 Task: Select Grocery. Add to cart, from India Bazaar for 3194 Cheshire Road, Bridgeport, Connecticut 06604, Cell Number 203-362-4243, following items : Long Chili (by pound)_x000D_
 - 1, Jabsons Roasted Peanuts Nimboo Pudina (140 g)_x000D_
 - 1, Sweet Potatoes (by pound)_x000D_
 - 2, Jabsons Agra Gud Gajak (400 g)_x000D_
 - 1, Jabsons Roasted Peanuts Unsalted (1000 g)_x000D_
 - 1, Jabsons Roasted Peanuts Classic Salted (150 g)_x000D_
 - 1, Jabsons Roasted Peanuts Black Pepper (140 g)_x000D_
 - 2, Jabsons Agra Gud Gajak (400 g)_x000D_
 - 1, Jabsons Roasted Black Chana Lightly Salted (1 kg)_x000D_
 - 1, Jabsons Roasted Peanuts Classic Salted (150 g)_x000D_
 - 1
Action: Mouse moved to (319, 101)
Screenshot: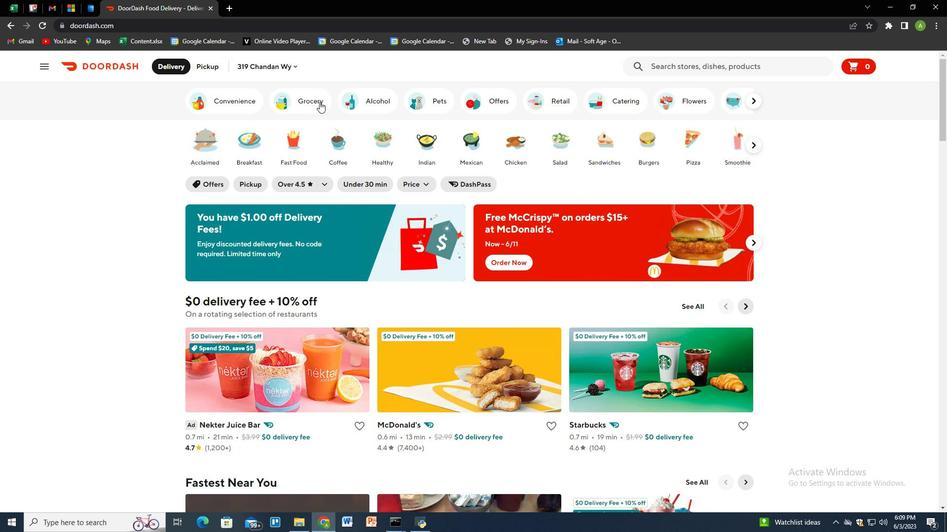 
Action: Mouse pressed left at (319, 101)
Screenshot: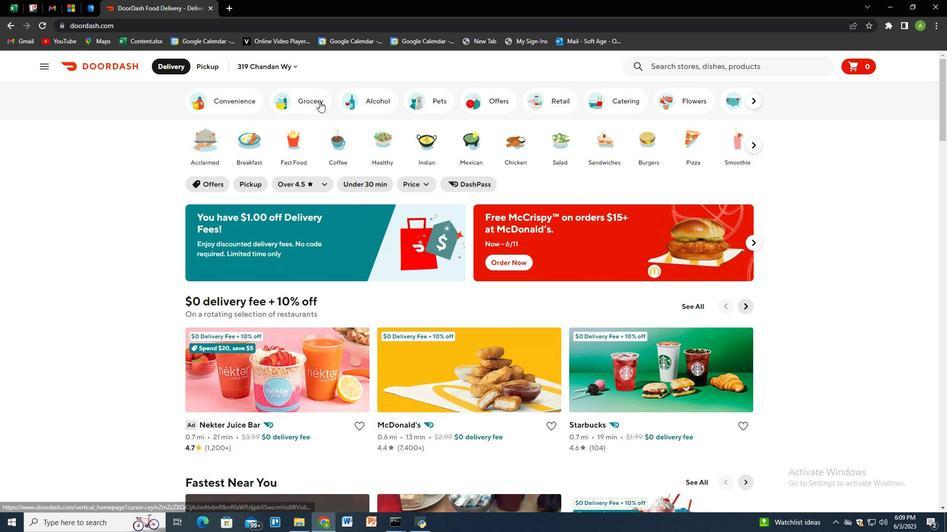 
Action: Mouse moved to (410, 296)
Screenshot: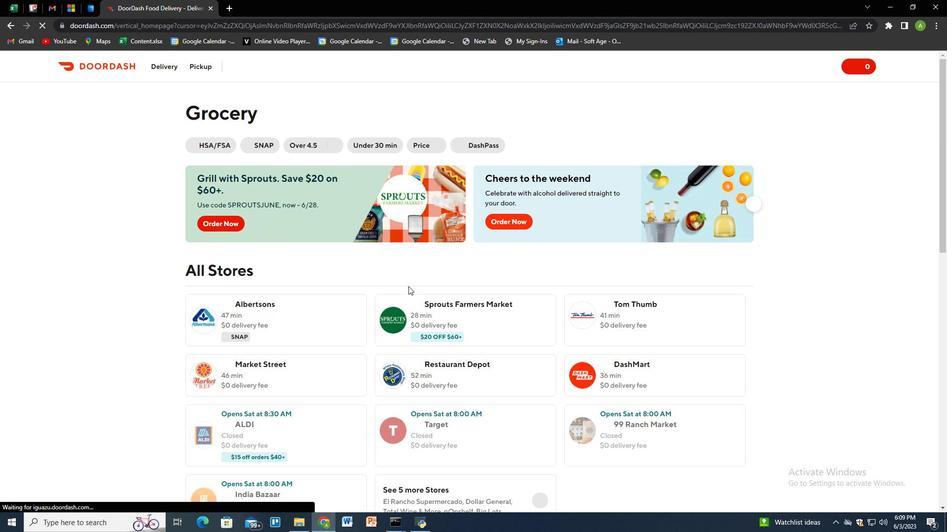 
Action: Mouse scrolled (410, 296) with delta (0, 0)
Screenshot: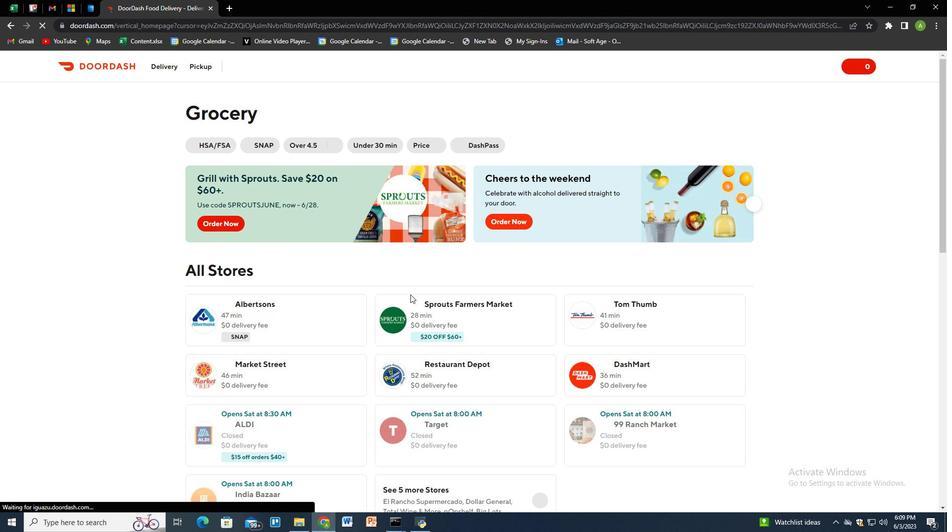 
Action: Mouse moved to (411, 300)
Screenshot: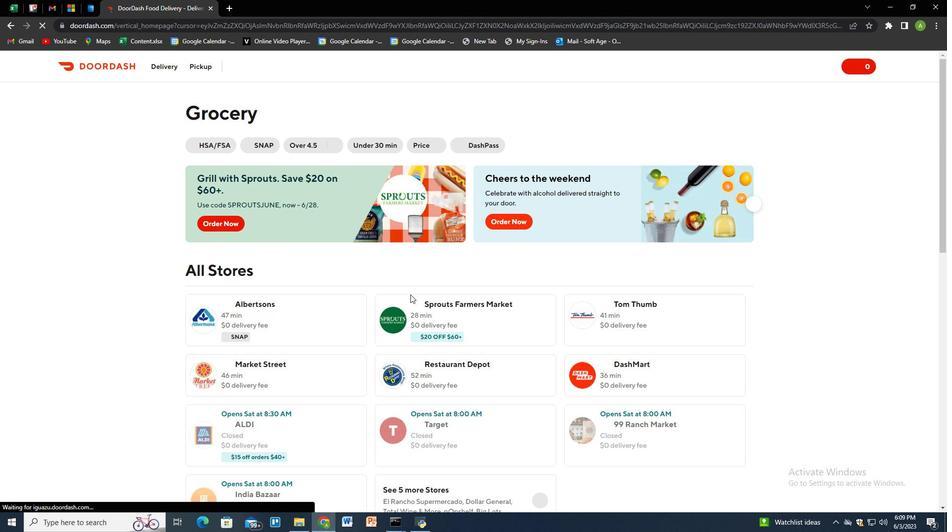 
Action: Mouse scrolled (411, 300) with delta (0, 0)
Screenshot: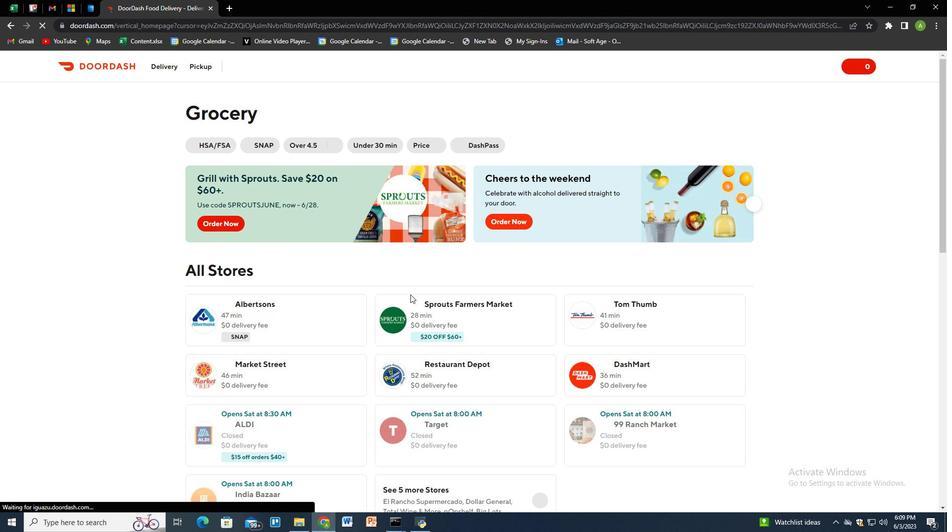 
Action: Mouse moved to (411, 301)
Screenshot: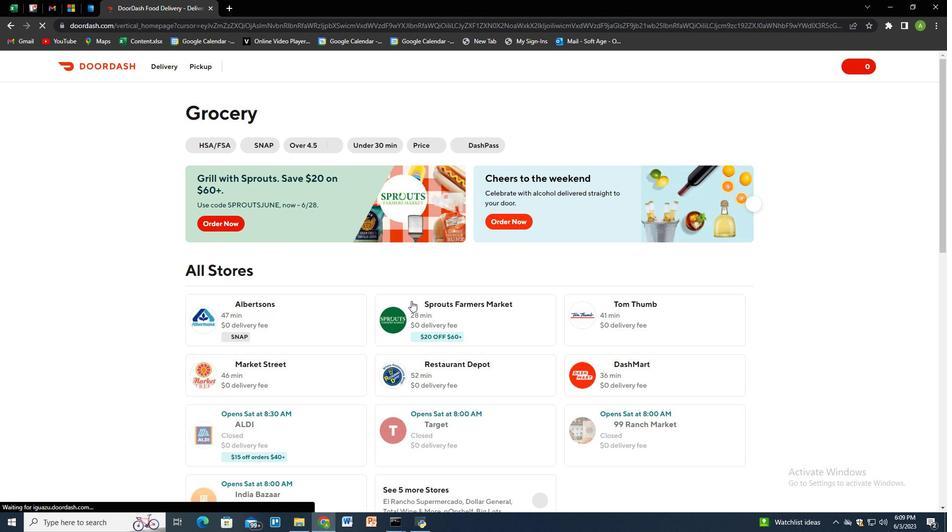 
Action: Mouse scrolled (411, 300) with delta (0, 0)
Screenshot: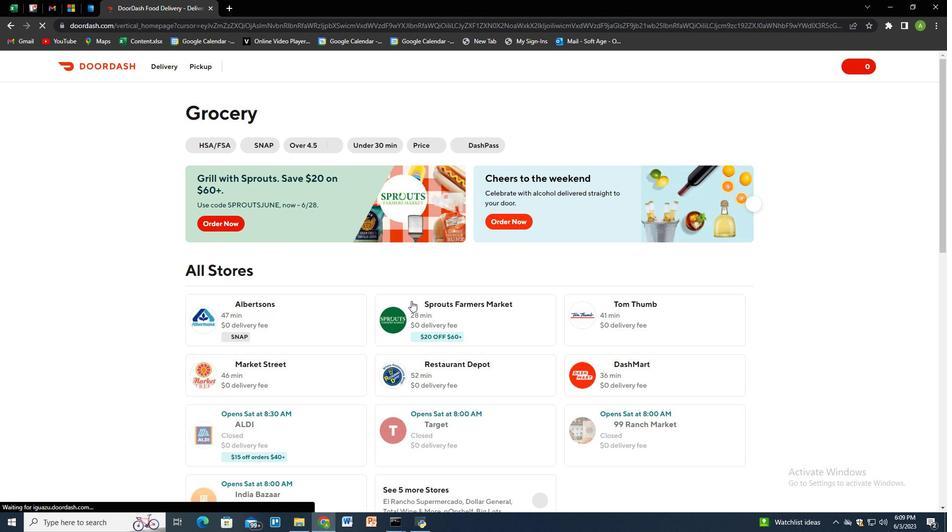 
Action: Mouse moved to (334, 367)
Screenshot: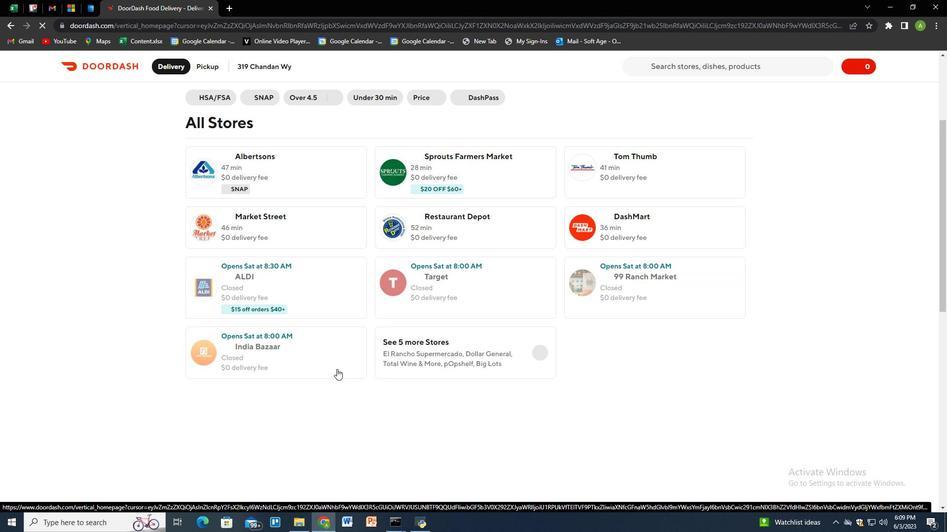 
Action: Mouse pressed left at (334, 367)
Screenshot: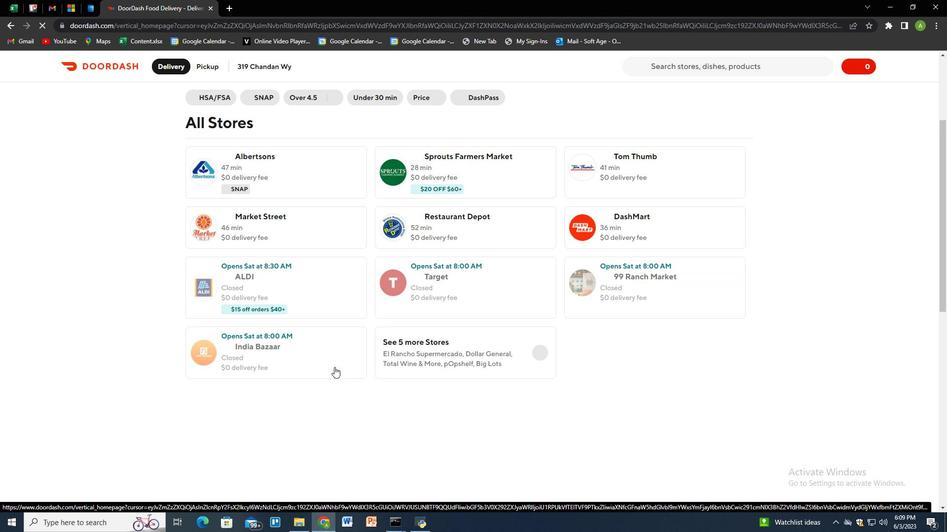 
Action: Mouse moved to (212, 67)
Screenshot: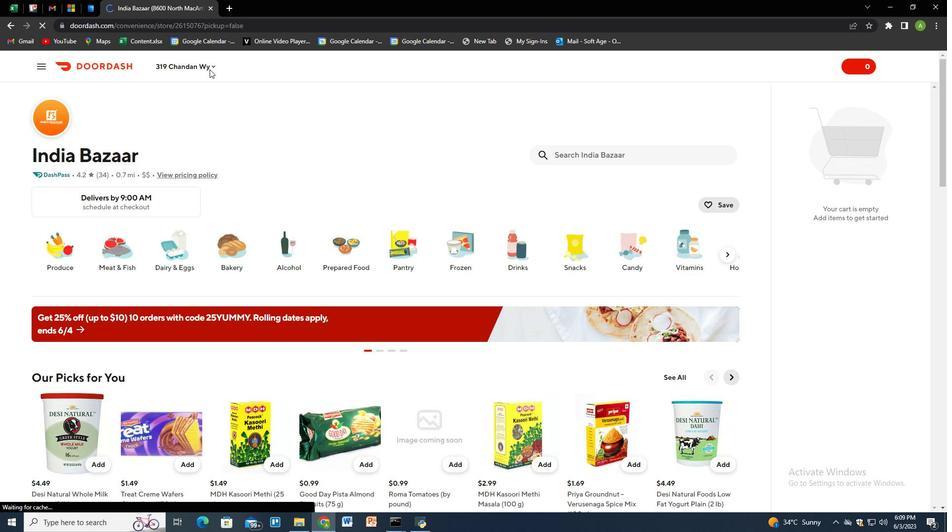 
Action: Mouse pressed left at (212, 67)
Screenshot: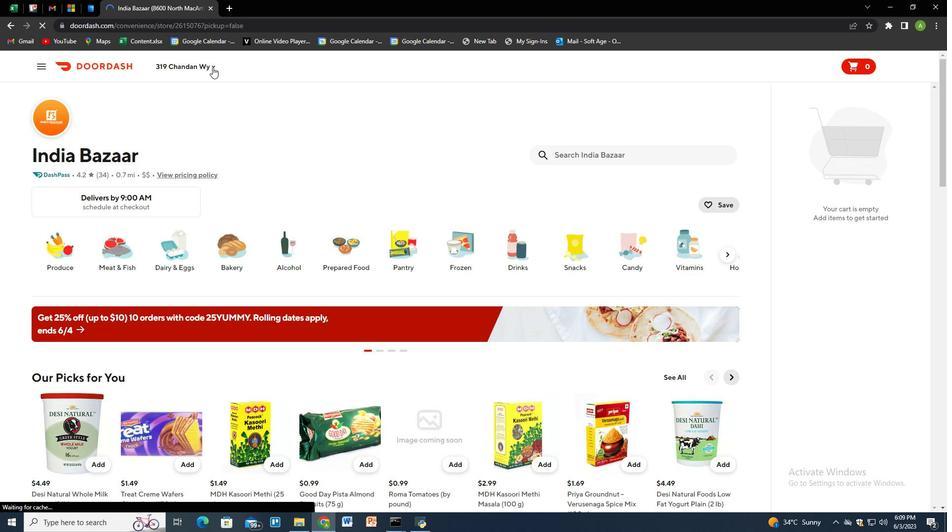 
Action: Mouse moved to (209, 110)
Screenshot: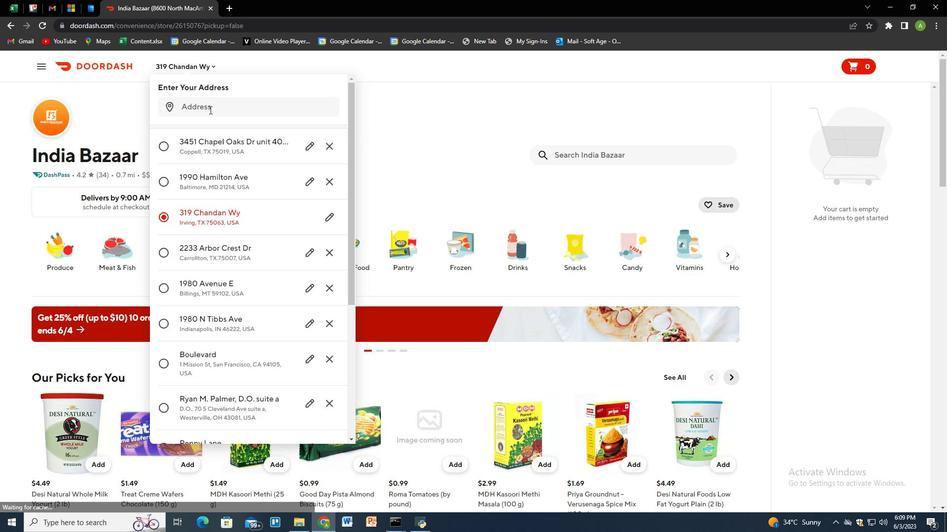 
Action: Mouse pressed left at (209, 110)
Screenshot: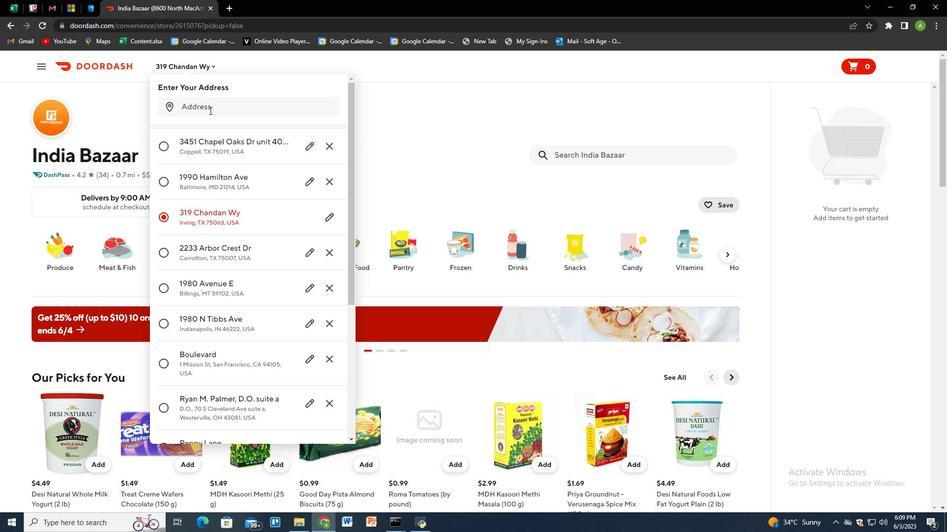 
Action: Key pressed 3194<Key.space>cheshire<Key.space>rp<Key.backspace>oad,<Key.space>bridgeport,<Key.space>connecticut<Key.space>06604<Key.enter>
Screenshot: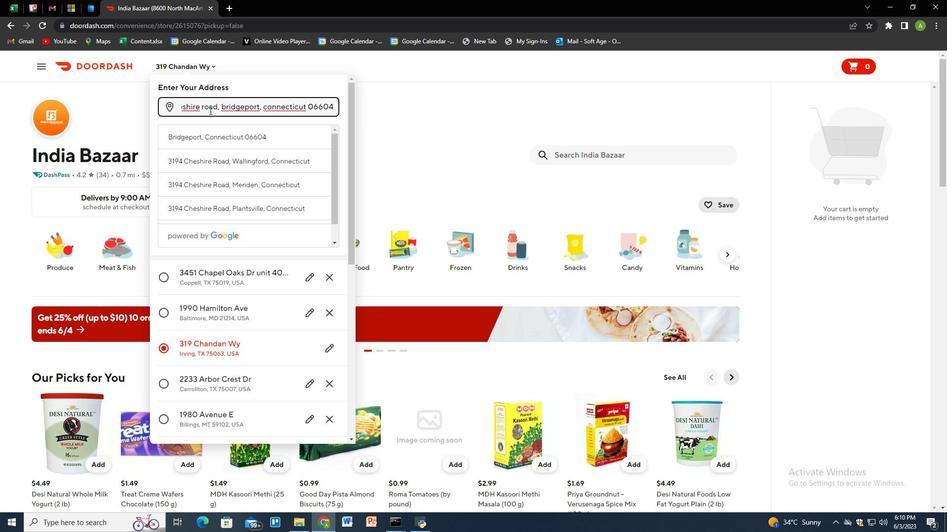 
Action: Mouse moved to (298, 377)
Screenshot: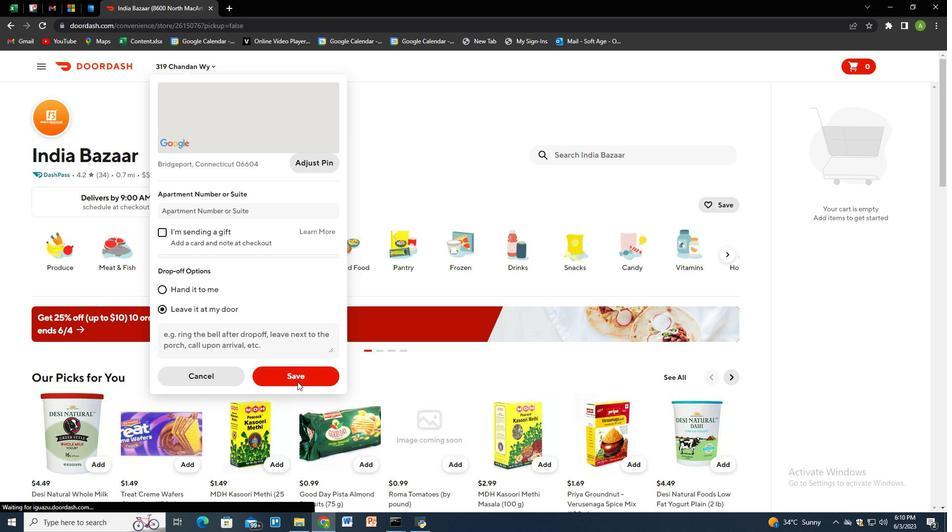 
Action: Mouse pressed left at (298, 377)
Screenshot: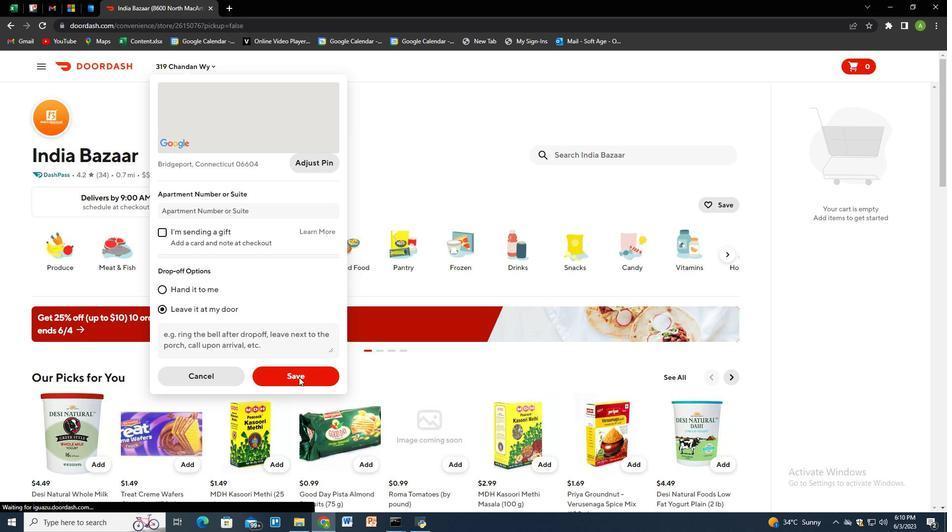 
Action: Mouse moved to (556, 157)
Screenshot: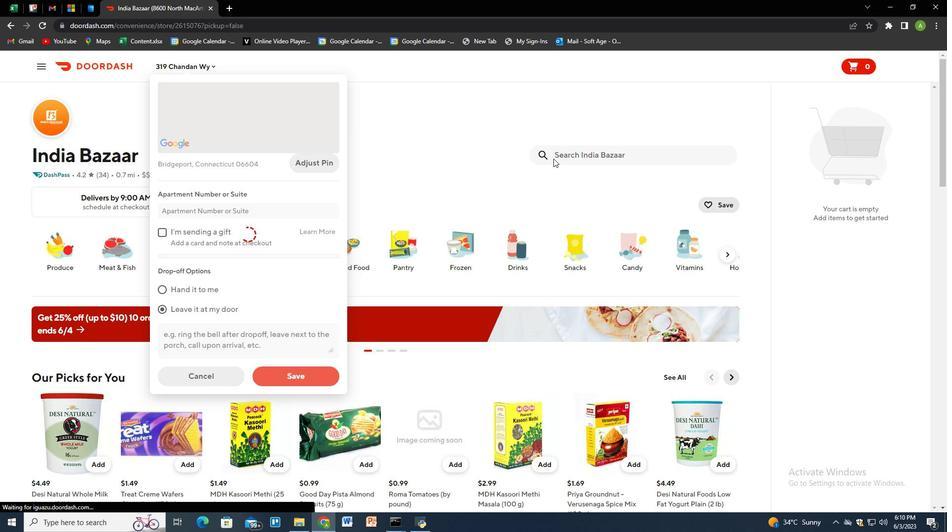 
Action: Mouse pressed left at (556, 157)
Screenshot: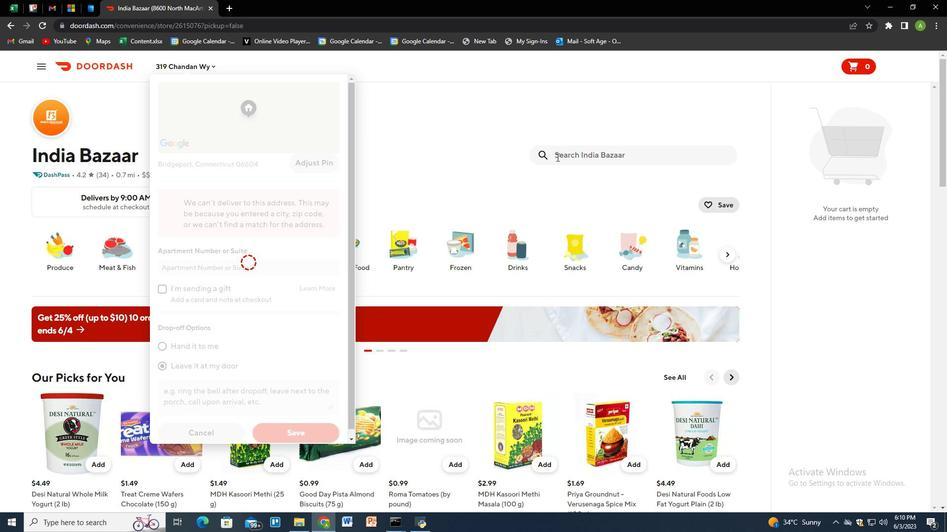 
Action: Key pressed long
Screenshot: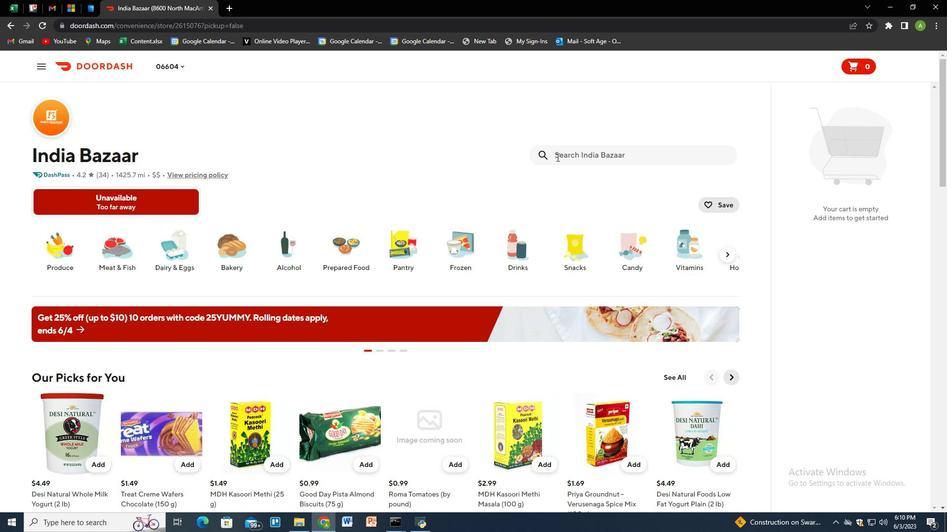 
Action: Mouse pressed left at (556, 157)
Screenshot: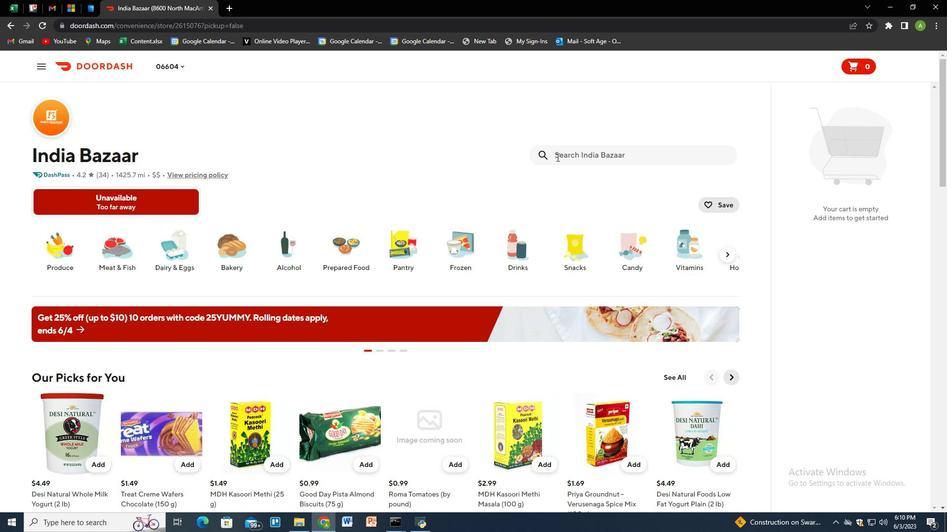 
Action: Key pressed long<Key.space>chili<Key.space><Key.shift><Key.shift>(by<Key.space>pound<Key.shift_r>)<Key.enter>
Screenshot: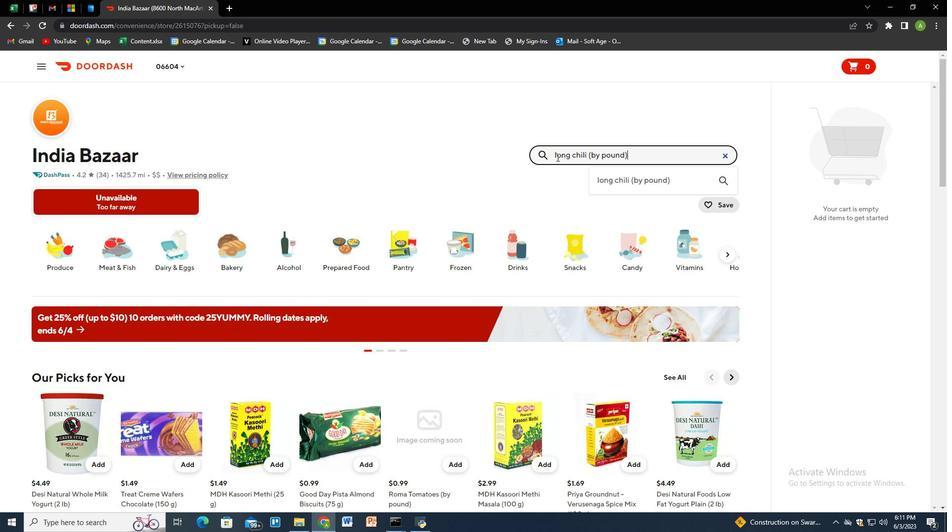 
Action: Mouse moved to (93, 259)
Screenshot: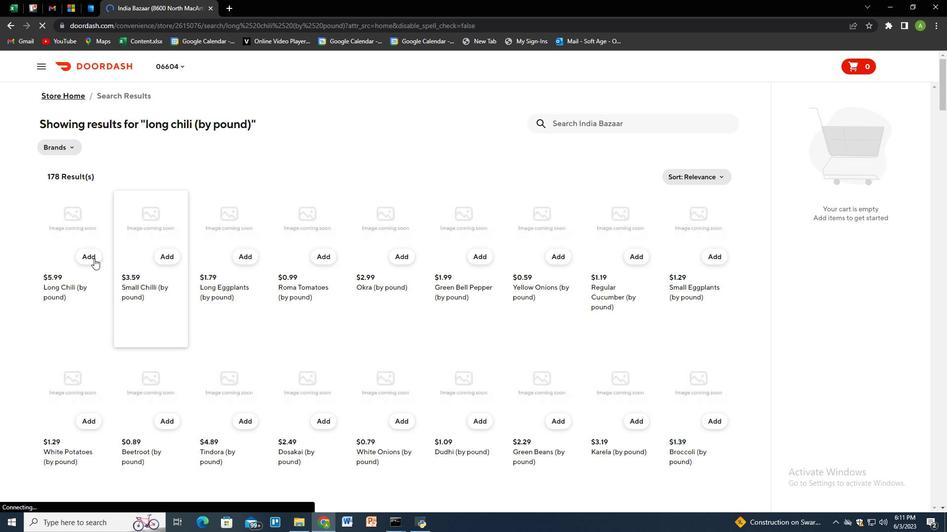 
Action: Mouse pressed left at (93, 259)
Screenshot: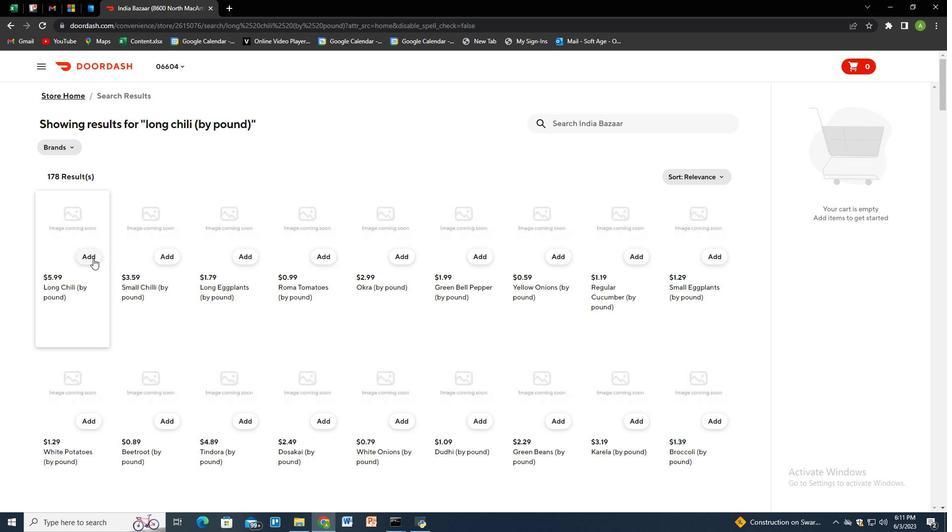 
Action: Mouse moved to (577, 122)
Screenshot: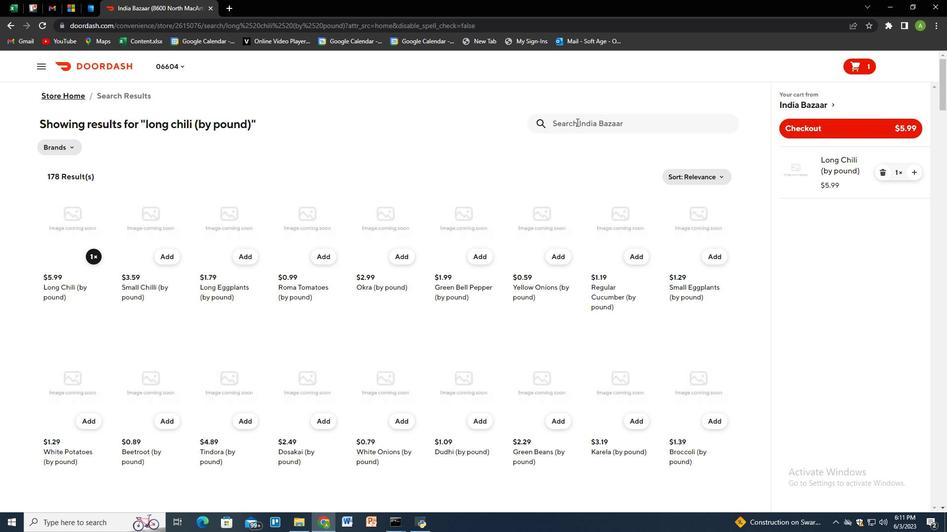 
Action: Mouse pressed left at (577, 122)
Screenshot: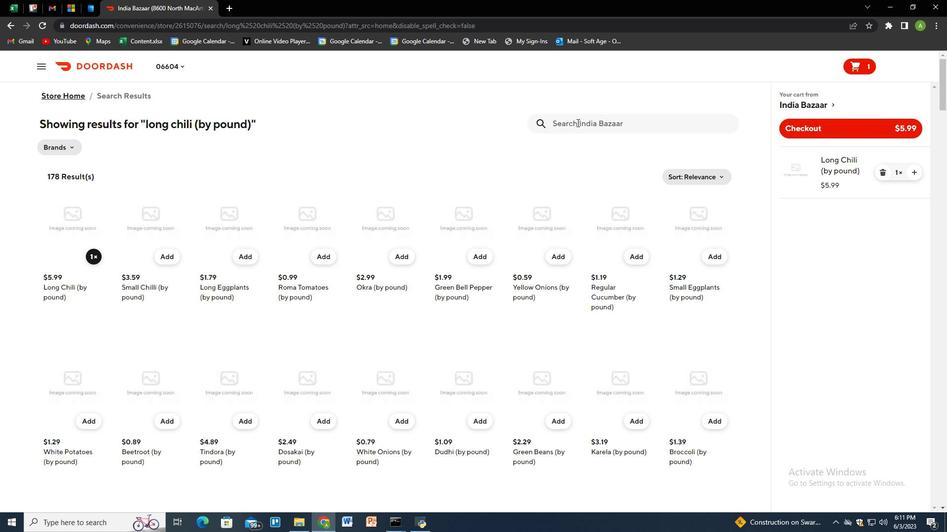 
Action: Key pressed jabsons<Key.space>ros<Key.backspace>asted<Key.space>peanuts<Key.space>nimboo<Key.space>pudina<Key.space><Key.shift_r><Key.shift_r><Key.shift_r><Key.shift_r><Key.shift_r><Key.shift_r><Key.shift_r>(140<Key.space>g<Key.shift_r><Key.shift_r><Key.shift_r><Key.shift_r><Key.shift_r>)<Key.enter>
Screenshot: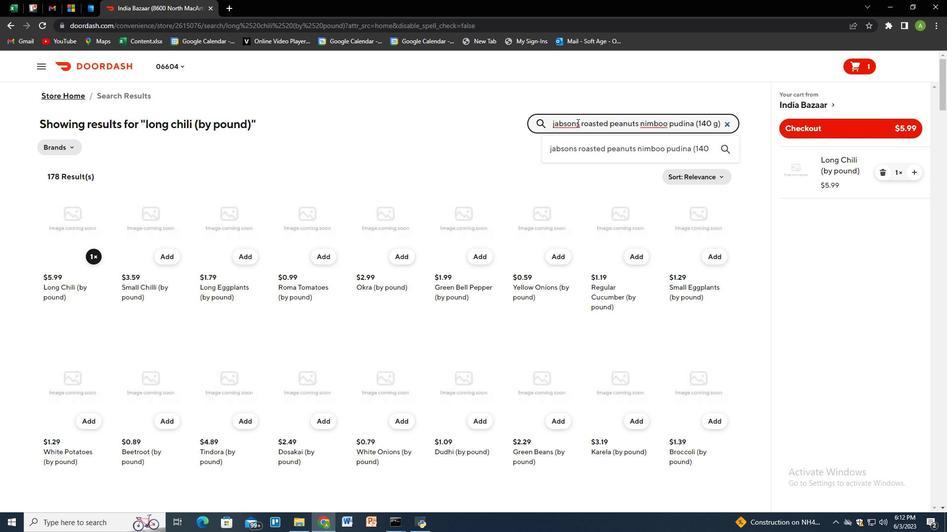 
Action: Mouse moved to (91, 260)
Screenshot: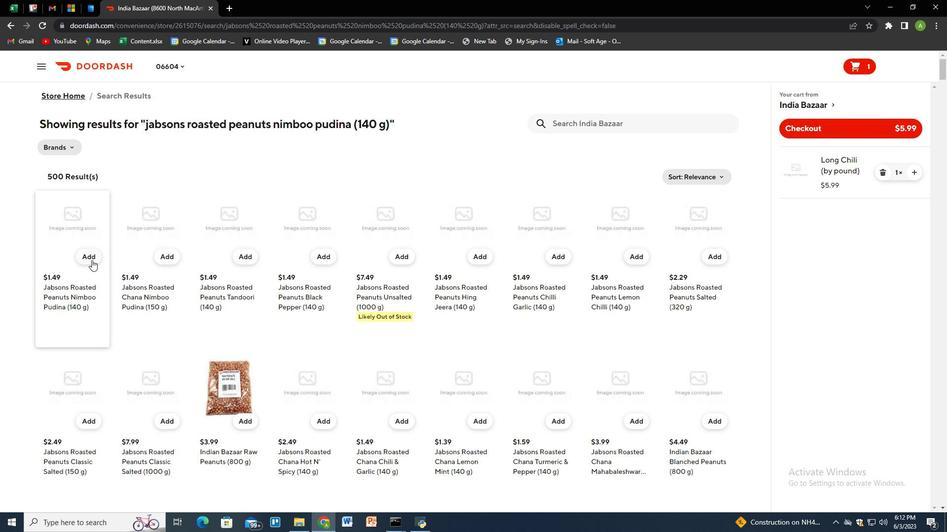 
Action: Mouse pressed left at (91, 260)
Screenshot: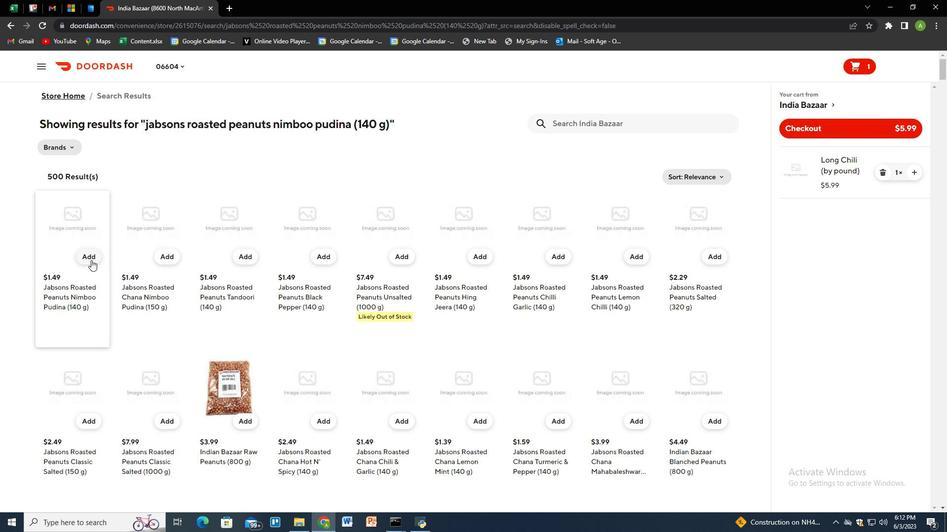 
Action: Mouse moved to (615, 120)
Screenshot: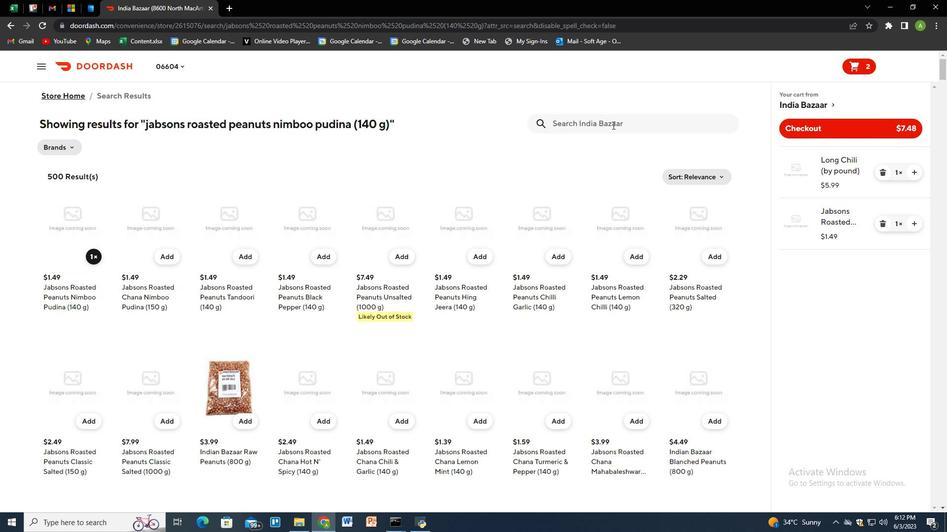 
Action: Mouse pressed left at (615, 120)
Screenshot: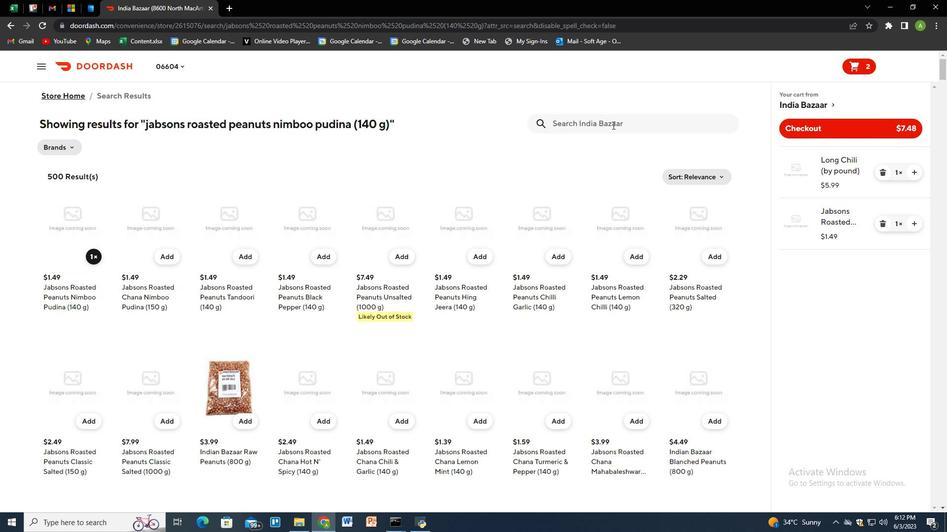 
Action: Key pressed sweet<Key.space>potatoes<Key.space><Key.shift_r><Key.shift_r>(by<Key.space>pound<Key.shift_r><Key.shift_r><Key.shift_r><Key.shift_r><Key.shift_r>)<Key.enter>
Screenshot: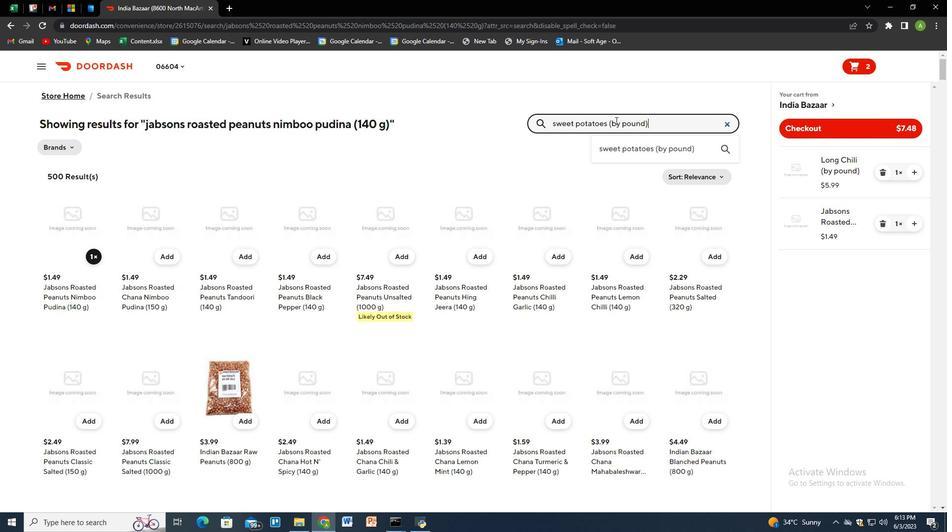 
Action: Mouse moved to (90, 255)
Screenshot: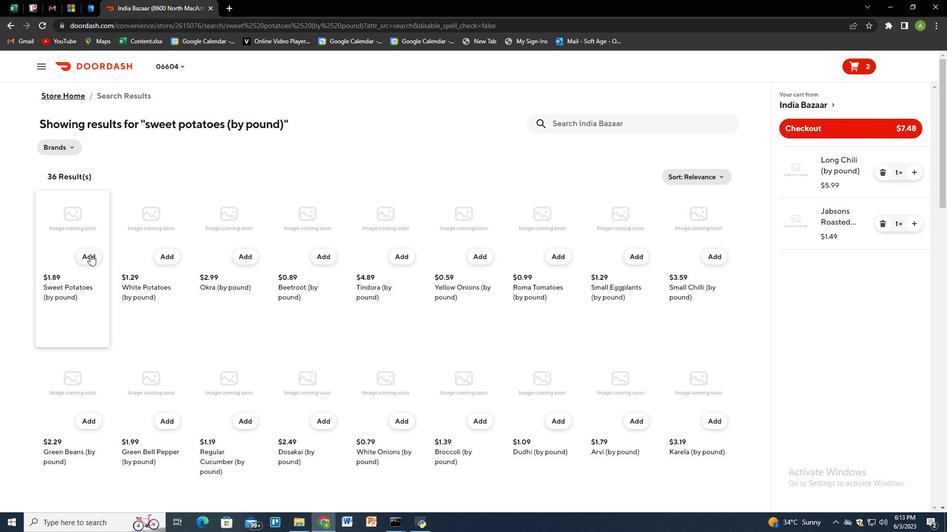 
Action: Mouse pressed left at (90, 255)
Screenshot: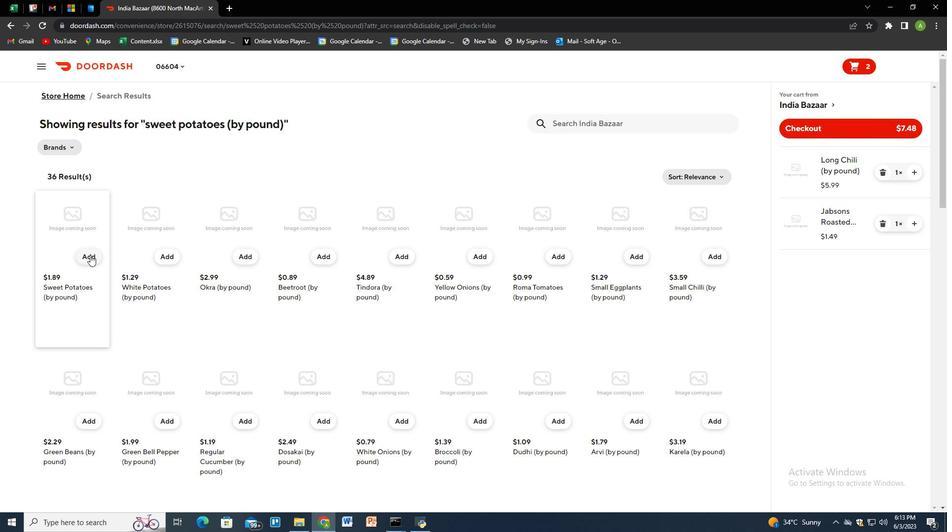 
Action: Mouse moved to (911, 275)
Screenshot: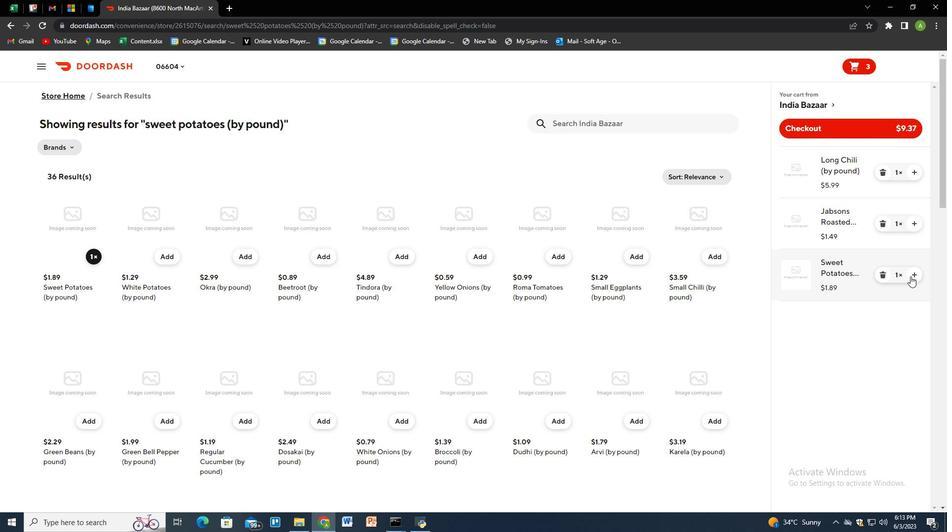 
Action: Mouse pressed left at (911, 275)
Screenshot: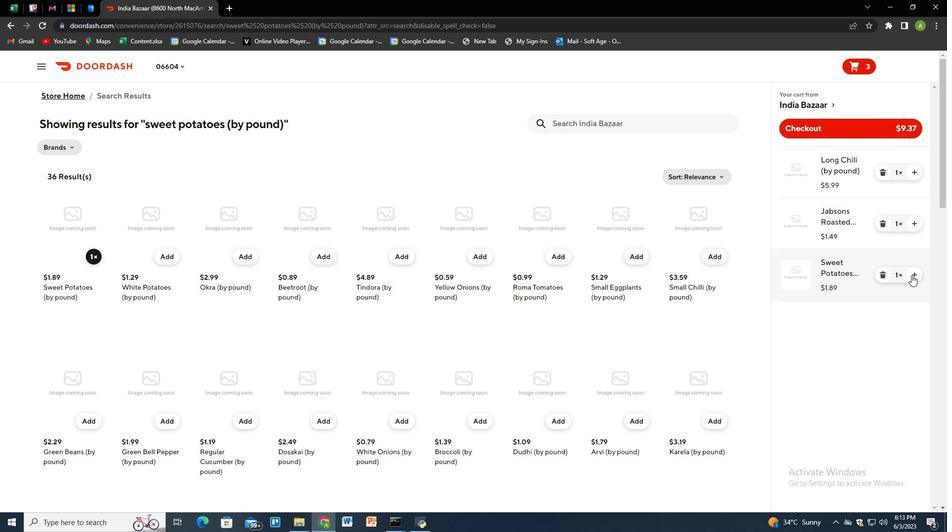 
Action: Mouse moved to (616, 125)
Screenshot: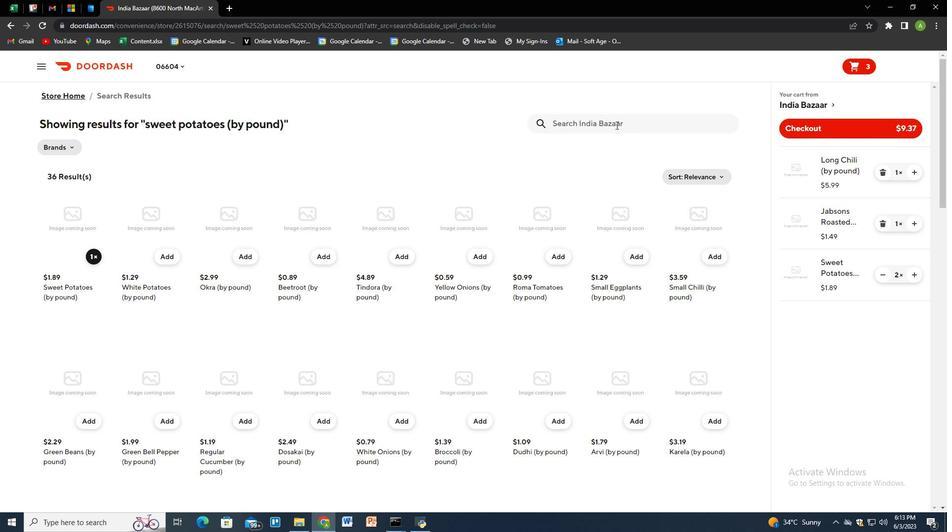 
Action: Mouse pressed left at (616, 125)
Screenshot: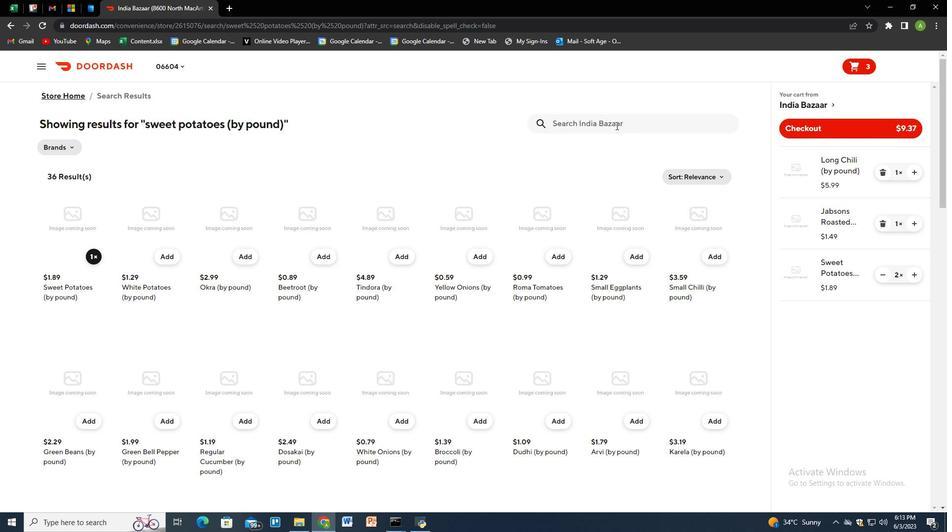
Action: Key pressed jabsom<Key.backspace>ns<Key.space>agra<Key.space>gud<Key.space>gajak<Key.space><Key.shift_r><Key.shift_r><Key.shift_r>(400<Key.space>g<Key.shift_r>)<Key.enter>
Screenshot: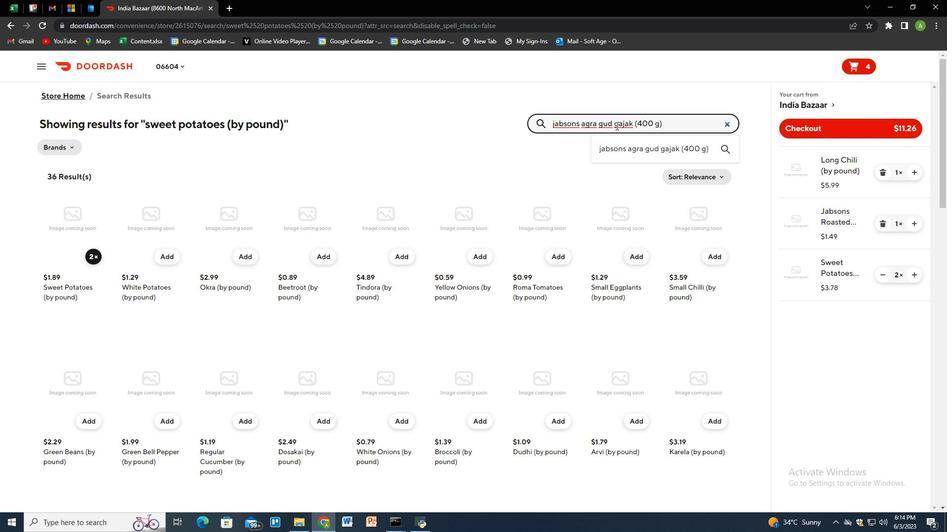 
Action: Mouse moved to (89, 260)
Screenshot: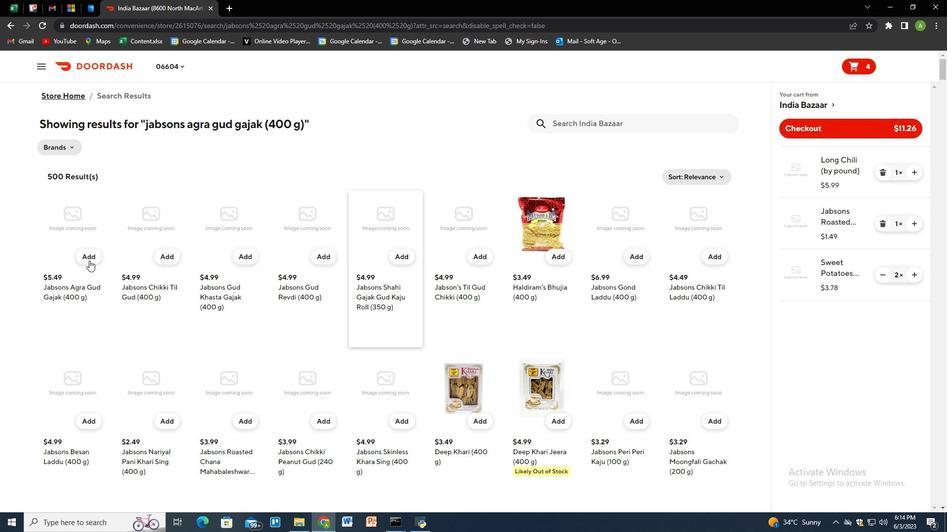 
Action: Mouse pressed left at (89, 260)
Screenshot: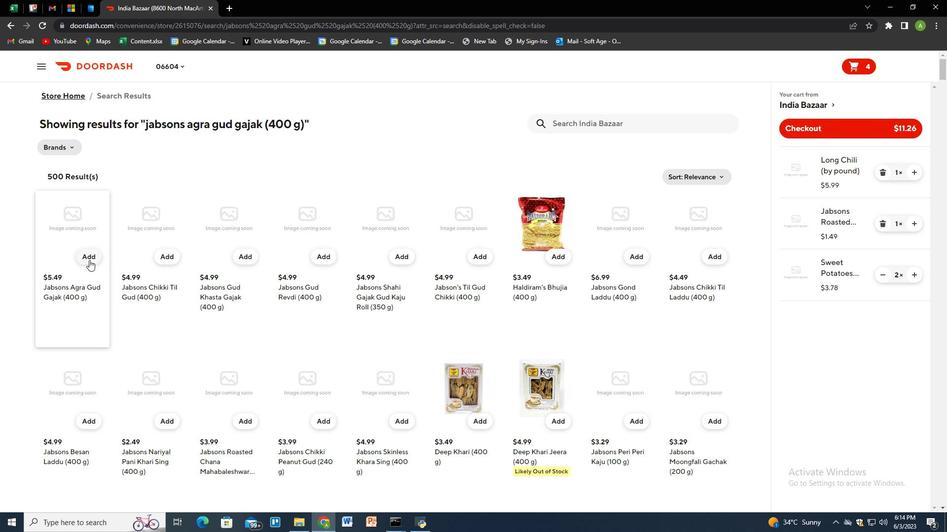 
Action: Mouse moved to (593, 128)
Screenshot: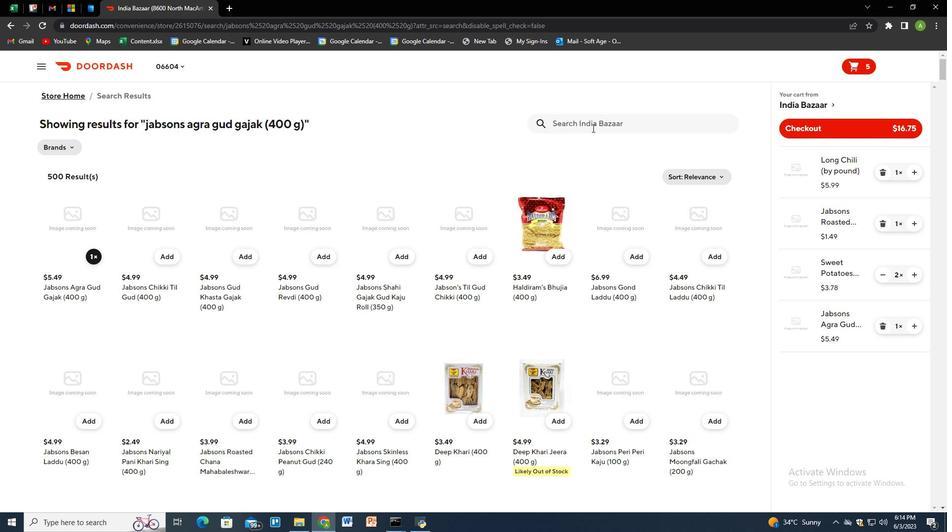 
Action: Mouse pressed left at (593, 128)
Screenshot: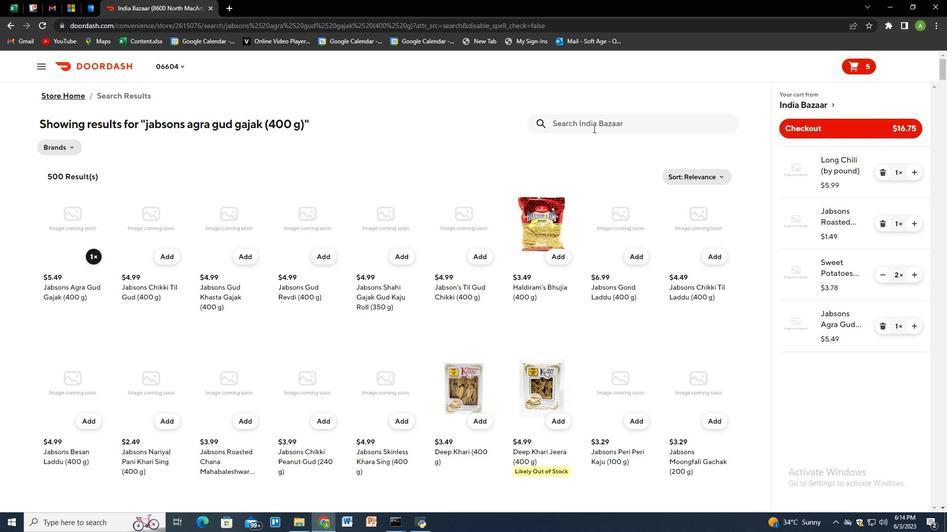 
Action: Key pressed jabsons<Key.space>roasted<Key.space>peanuts<Key.space>unsalted<Key.space><Key.shift_r>(1000<Key.space>g<Key.shift_r>)<Key.enter>
Screenshot: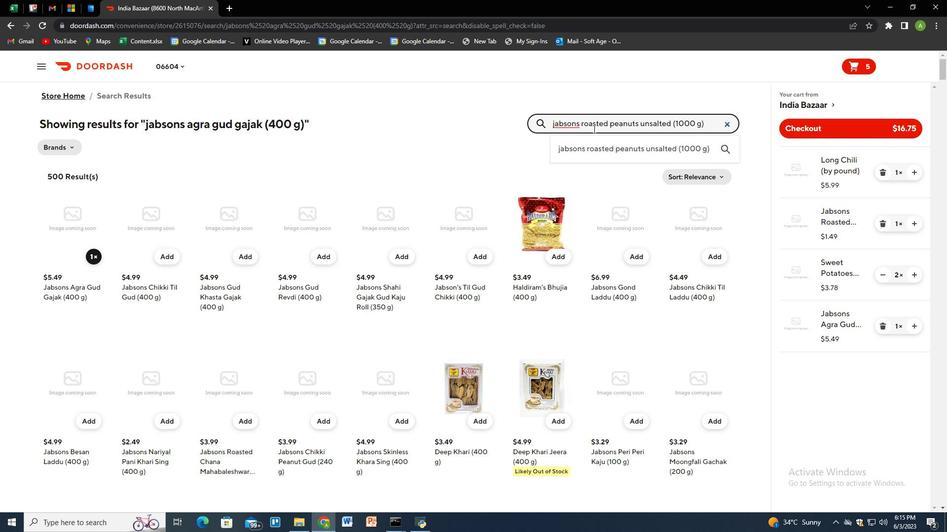 
Action: Mouse moved to (87, 258)
Screenshot: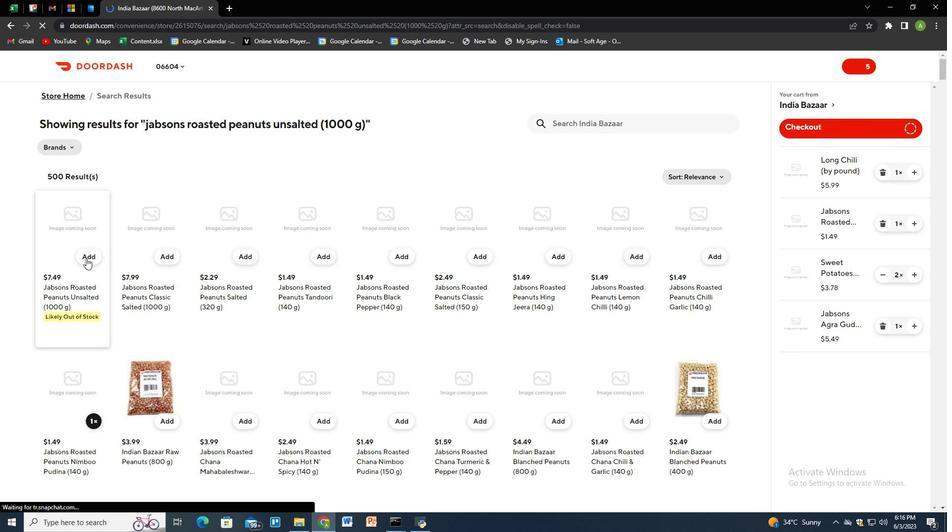 
Action: Mouse pressed left at (87, 258)
Screenshot: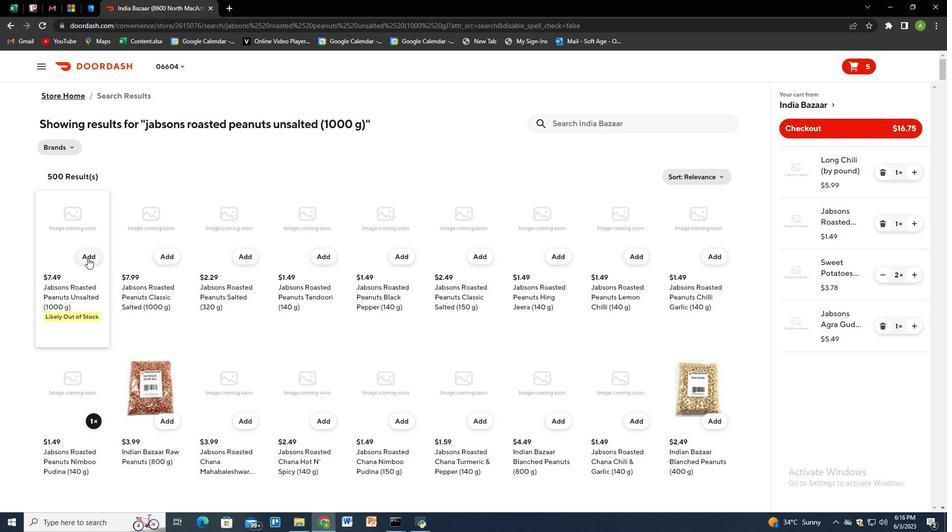 
Action: Mouse moved to (562, 129)
Screenshot: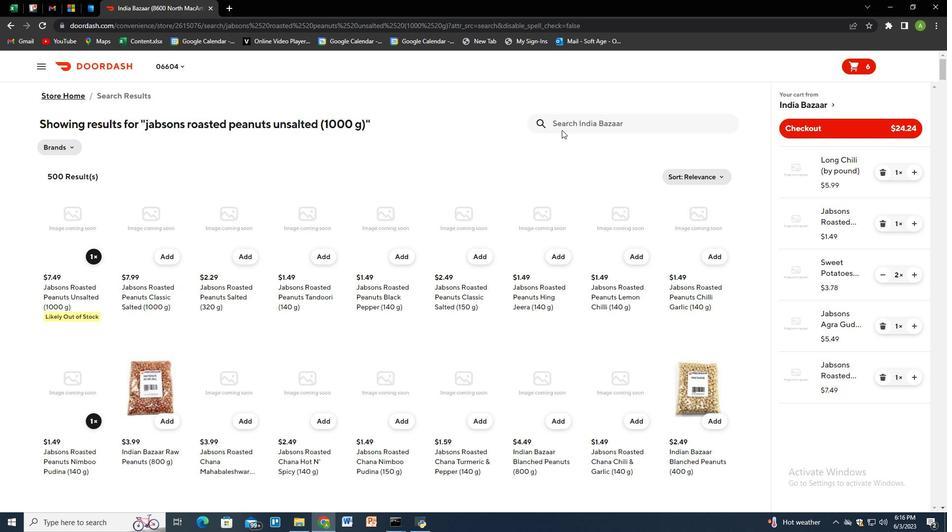 
Action: Mouse pressed left at (562, 129)
Screenshot: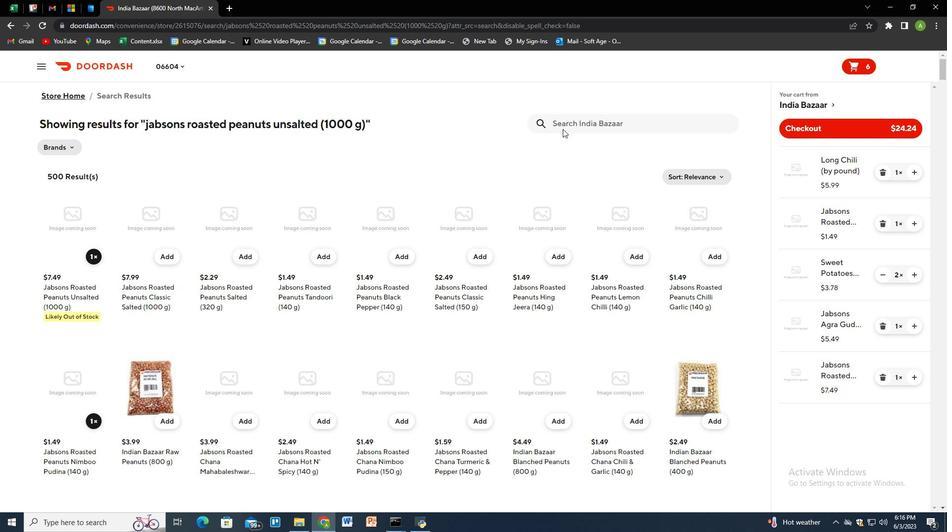 
Action: Key pressed jabsons<Key.space>roasted<Key.space>peanuts<Key.space>classic<Key.space>salted<Key.space><Key.shift_r><Key.shift_r><Key.shift_r><Key.shift_r><Key.shift_r>(150<Key.space>g<Key.shift_r>)<Key.enter>
Screenshot: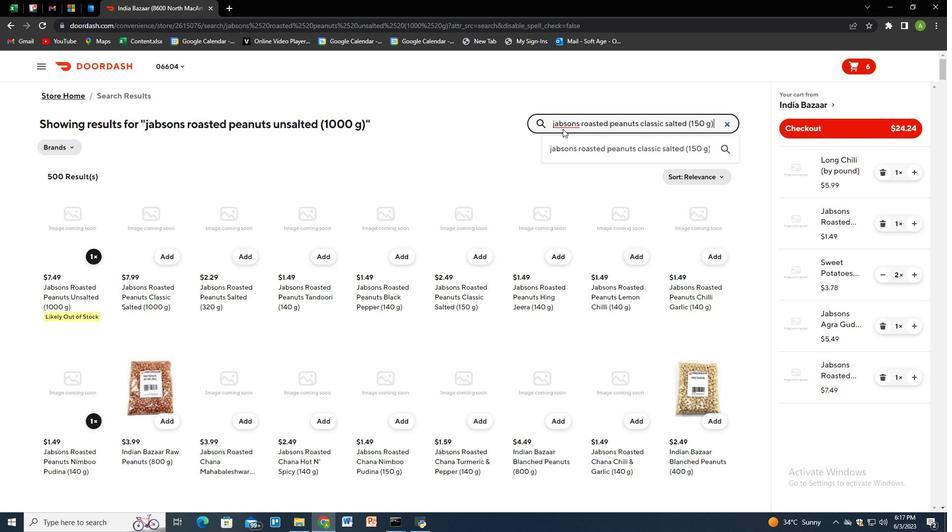 
Action: Mouse moved to (90, 256)
Screenshot: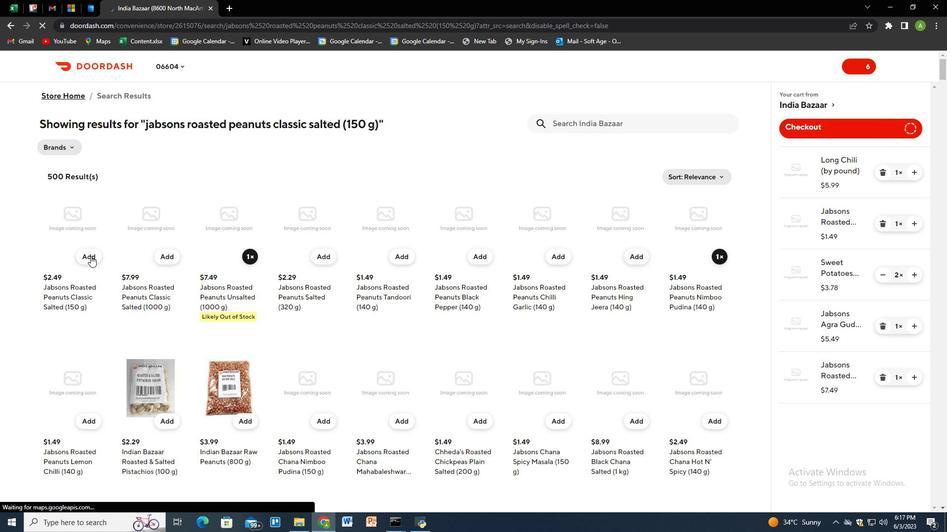 
Action: Mouse pressed left at (90, 256)
Screenshot: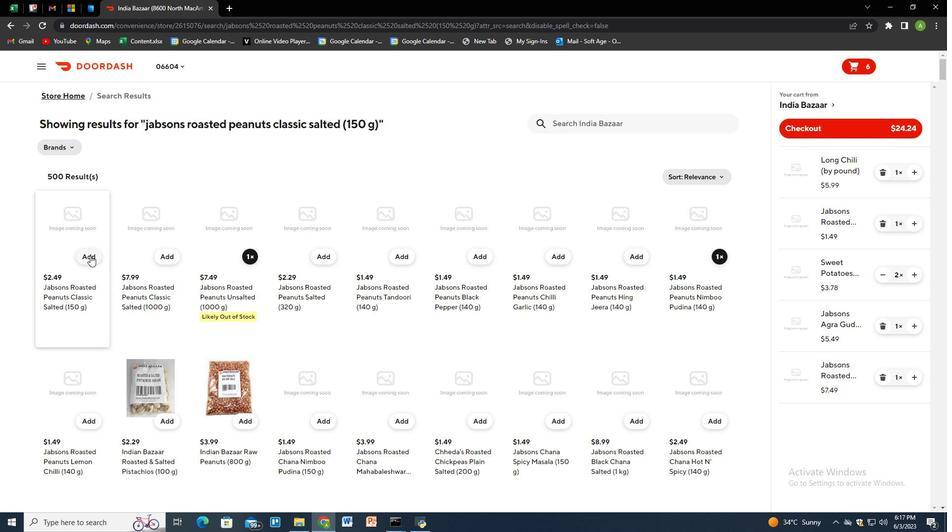 
Action: Mouse moved to (606, 123)
Screenshot: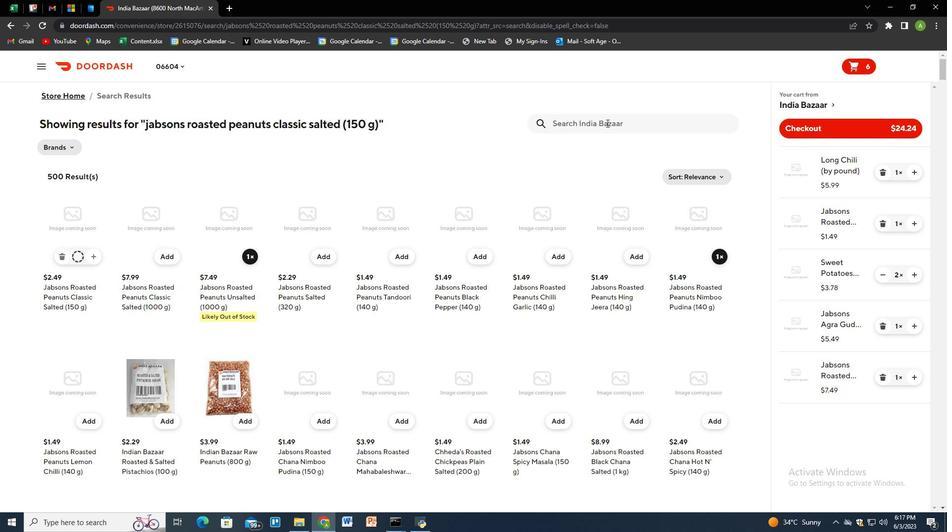 
Action: Mouse pressed left at (606, 123)
Screenshot: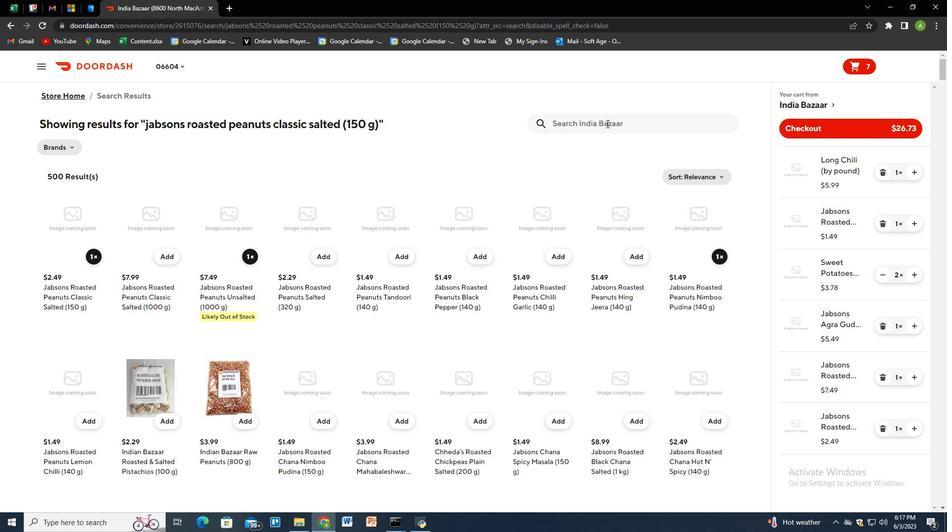
Action: Key pressed jabsons<Key.space>roasted<Key.space>peanuts<Key.space>black<Key.space>pepper<Key.space><Key.shift_r><Key.shift_r><Key.shift_r>(140<Key.space>g<Key.shift_r><Key.shift_r>)<Key.enter>
Screenshot: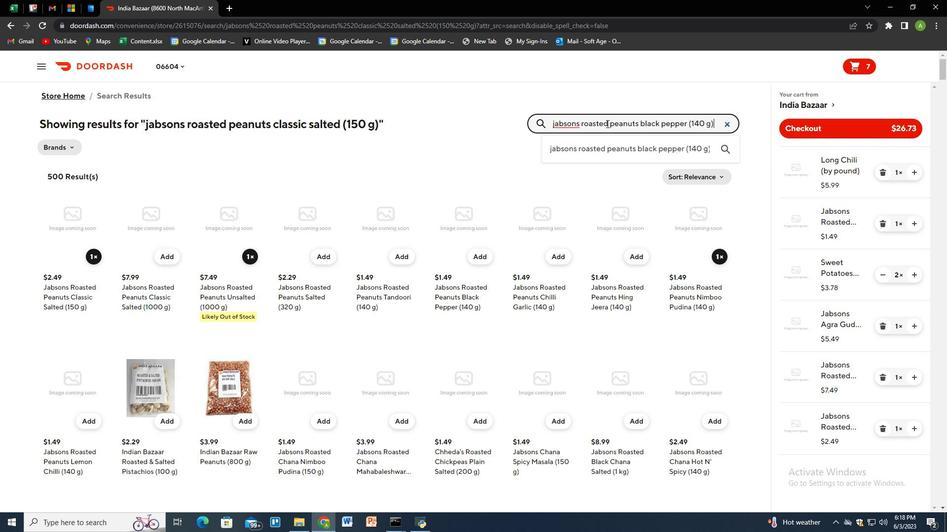 
Action: Mouse moved to (90, 258)
Screenshot: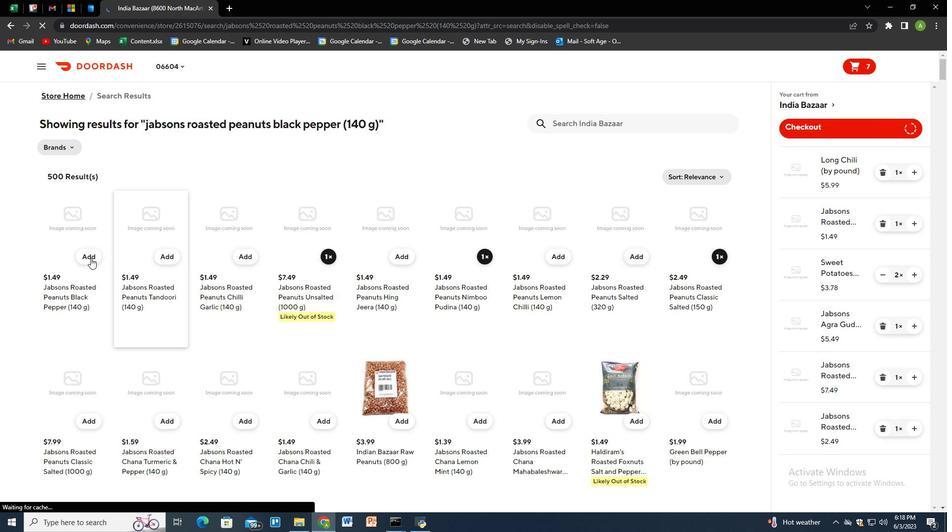 
Action: Mouse pressed left at (90, 258)
Screenshot: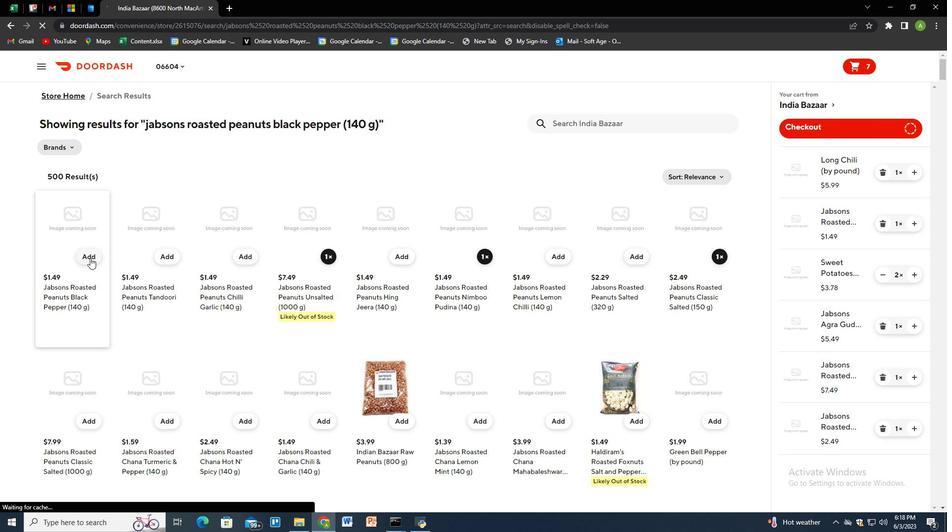 
Action: Mouse moved to (914, 478)
Screenshot: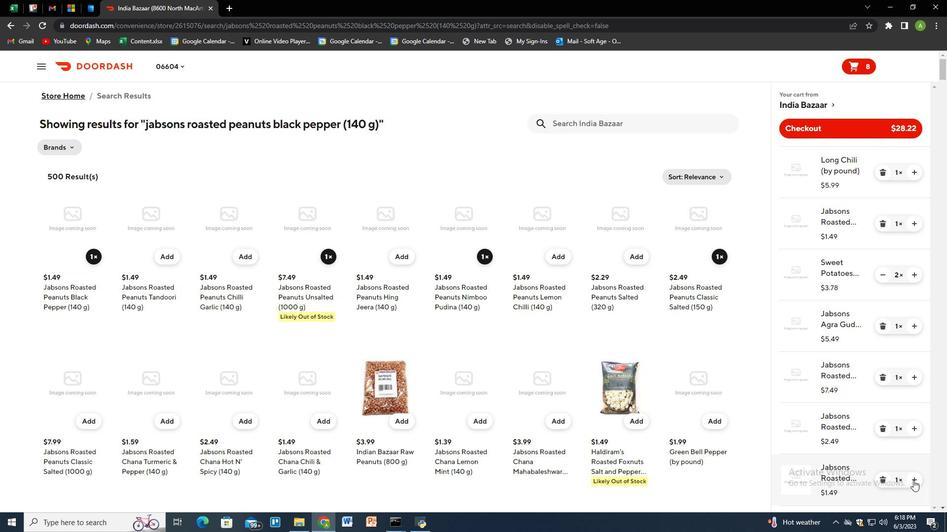 
Action: Mouse pressed left at (914, 478)
Screenshot: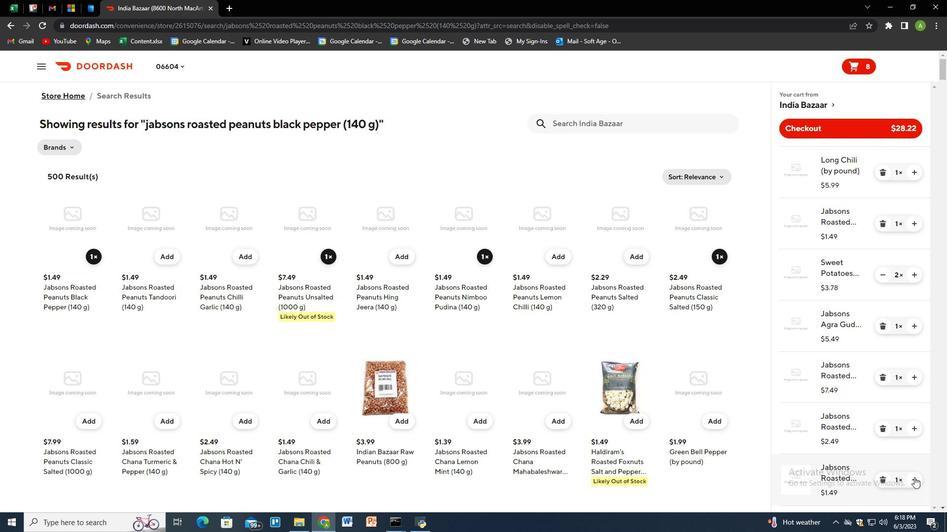
Action: Mouse moved to (629, 129)
Screenshot: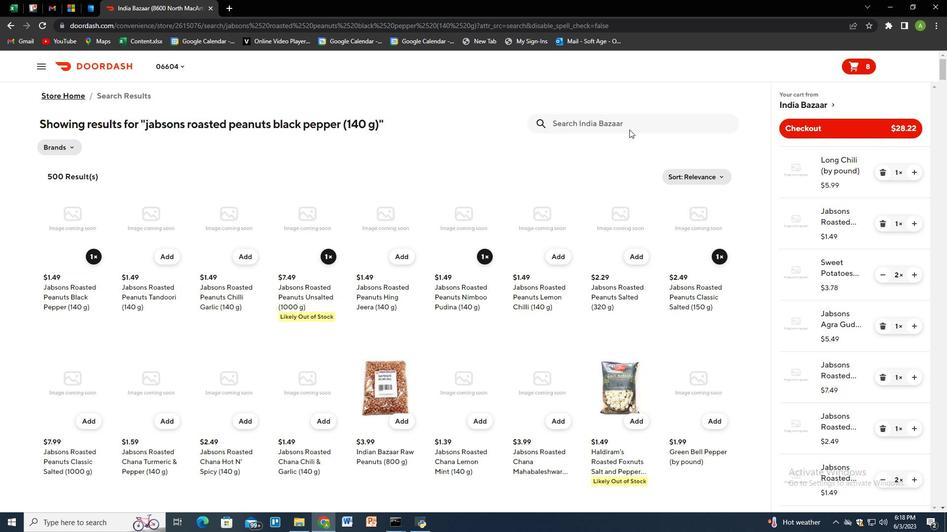 
Action: Mouse pressed left at (629, 129)
Screenshot: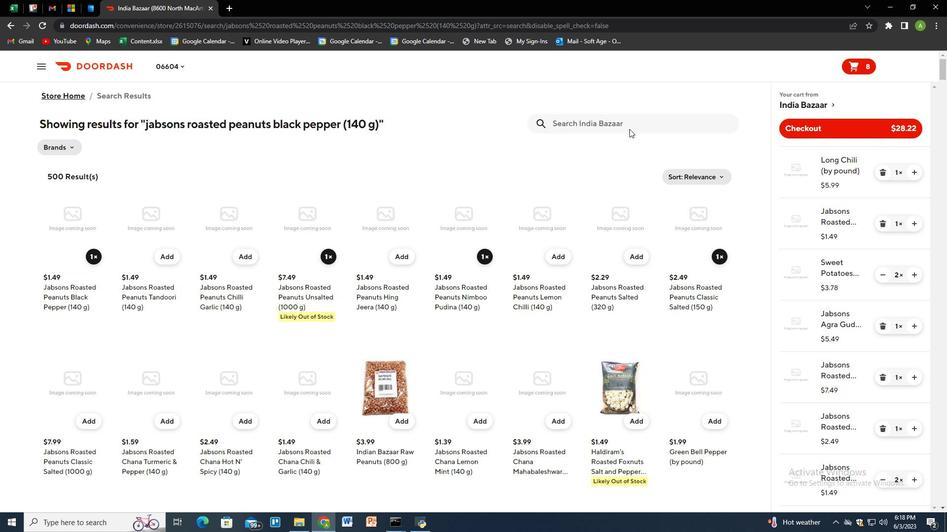 
Action: Key pressed jabsons<Key.space>roasted<Key.space><Key.backspace><Key.backspace><Key.backspace><Key.backspace><Key.backspace><Key.backspace><Key.backspace><Key.backspace>agra<Key.space>gud<Key.space>gajak<Key.space><Key.shift_r><Key.shift_r><Key.shift_r><Key.shift_r>(400<Key.space>g<Key.shift_r>)<Key.enter>
Screenshot: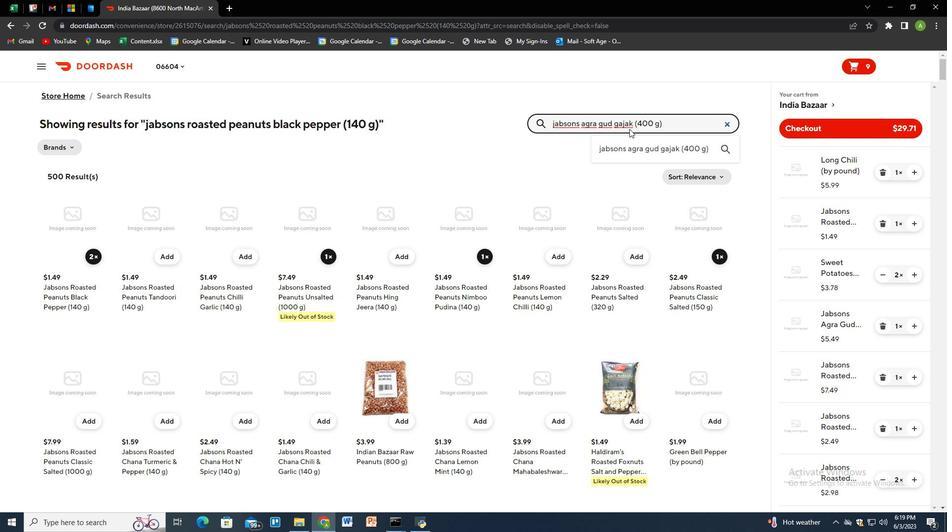 
Action: Mouse moved to (918, 322)
Screenshot: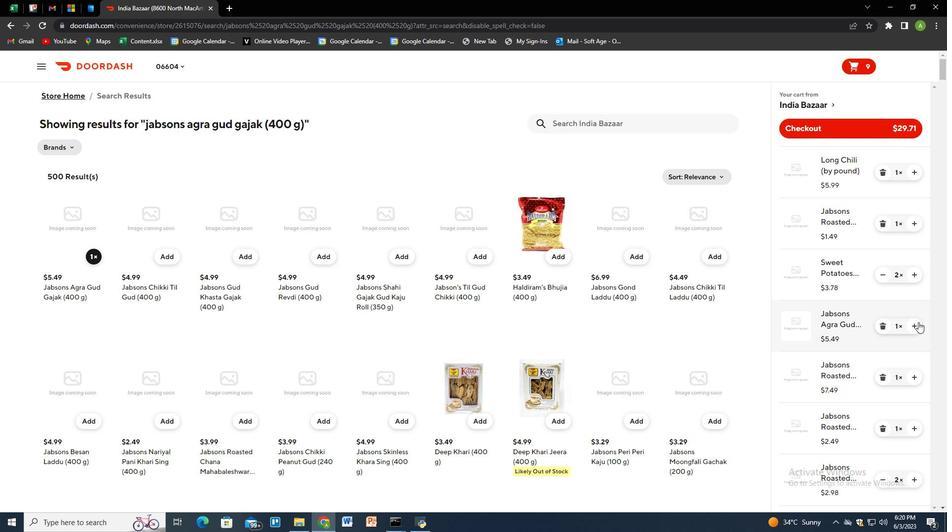 
Action: Mouse pressed left at (918, 322)
Screenshot: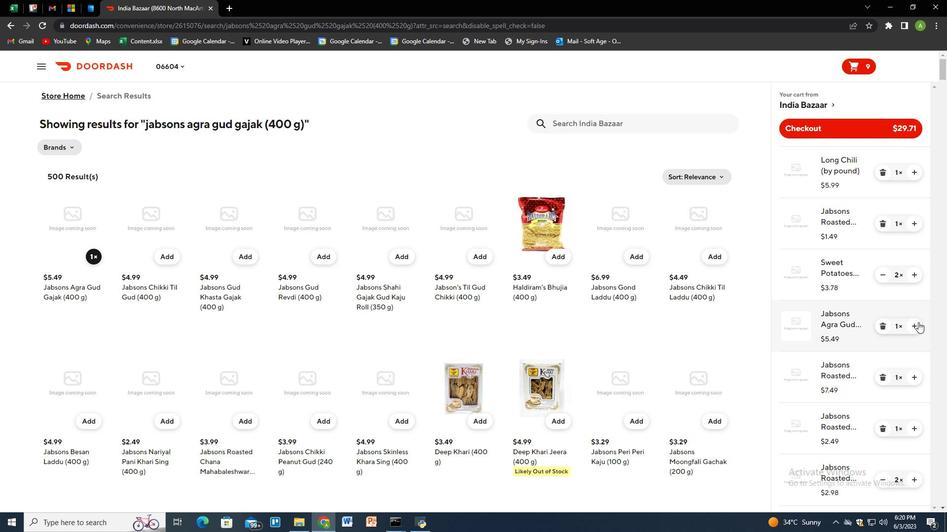 
Action: Mouse pressed left at (918, 322)
Screenshot: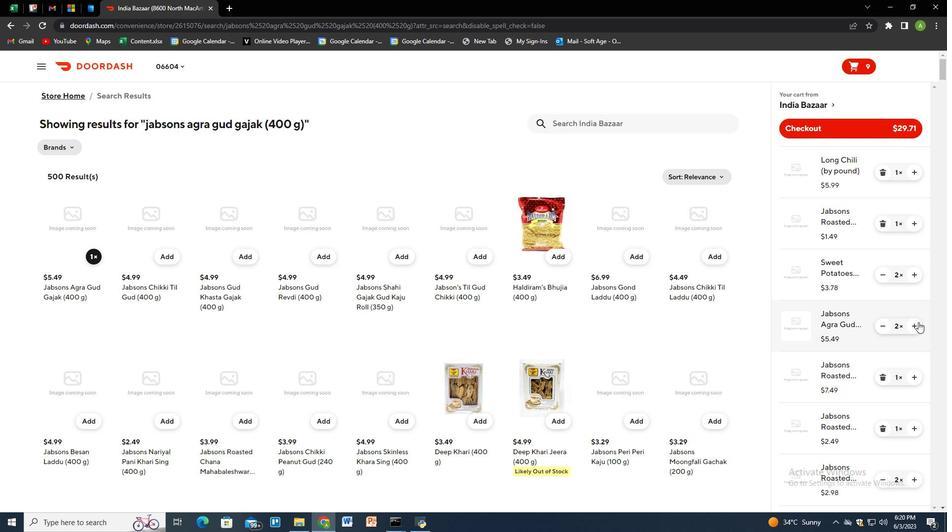 
Action: Mouse moved to (581, 122)
Screenshot: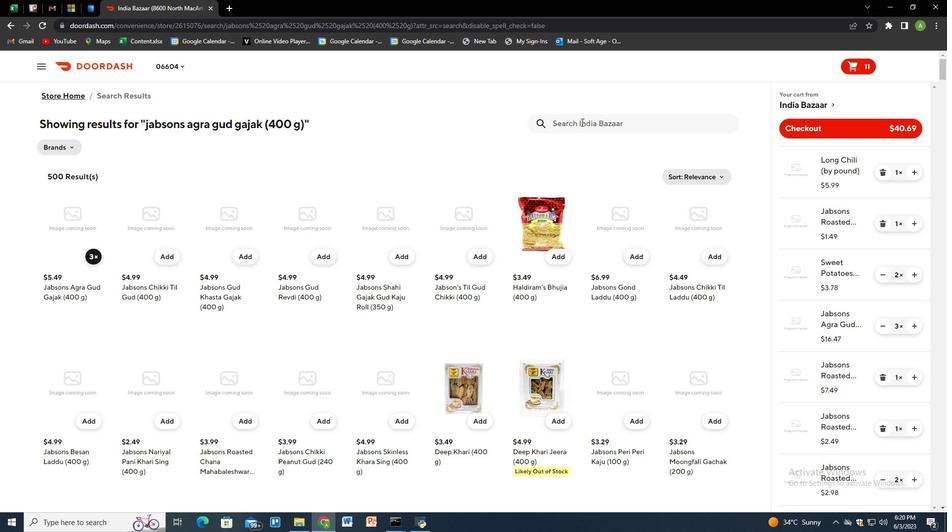 
Action: Mouse pressed left at (581, 122)
Screenshot: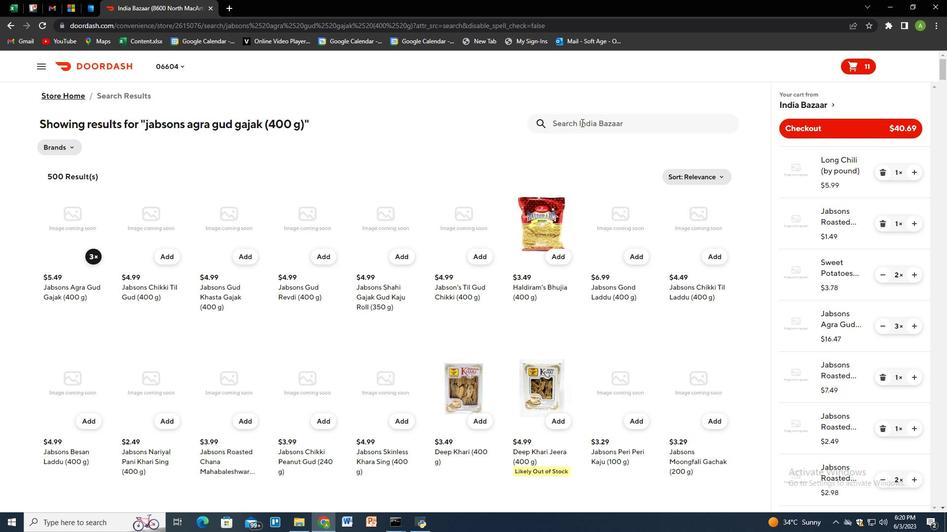 
Action: Key pressed jabsons<Key.space>roasted<Key.space>black<Key.space>chana<Key.space>lightly<Key.space>salted<Key.space><Key.shift>(1<Key.space>kg<Key.space>0<Key.enter>
Screenshot: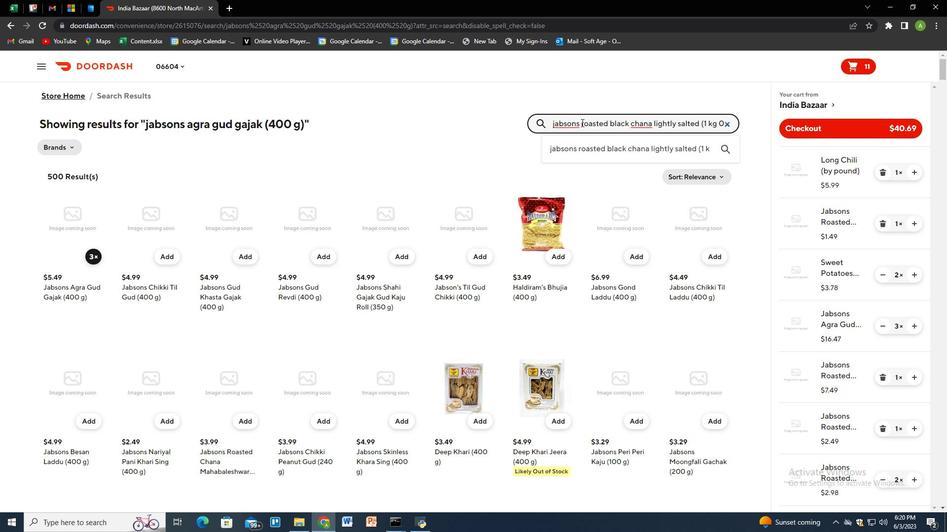 
Action: Mouse moved to (94, 256)
Screenshot: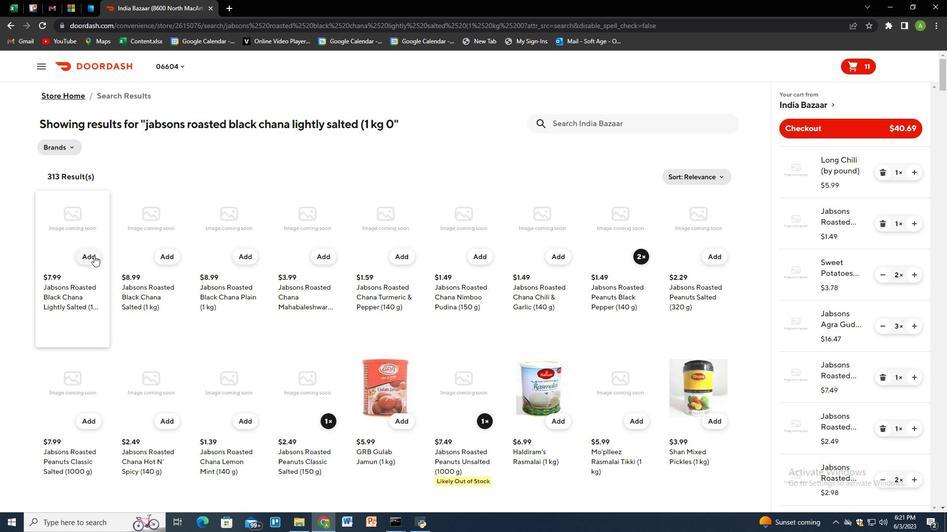 
Action: Mouse pressed left at (94, 256)
Screenshot: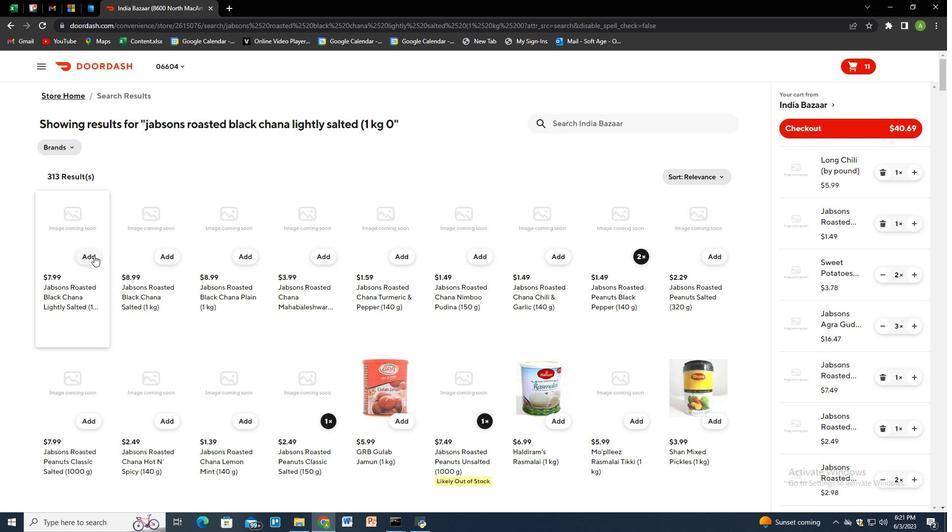 
Action: Mouse moved to (593, 126)
Screenshot: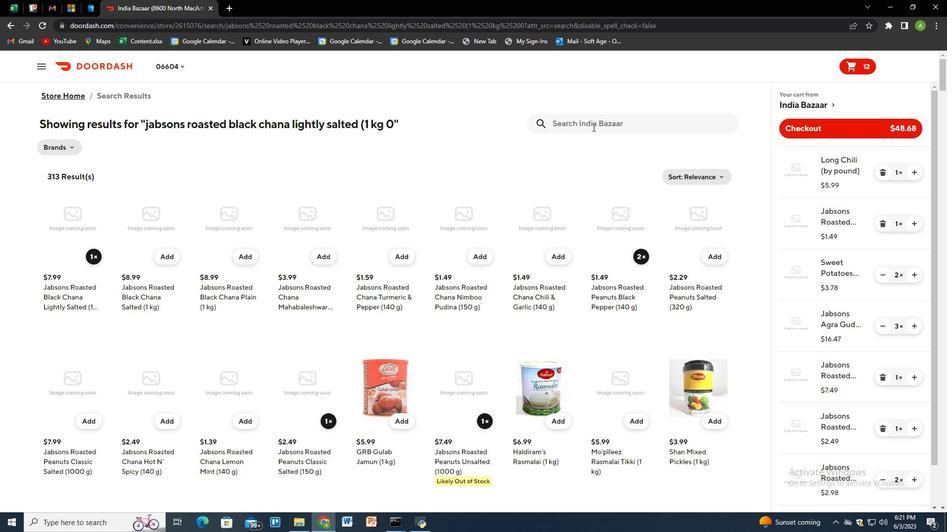 
Action: Mouse pressed left at (593, 126)
Screenshot: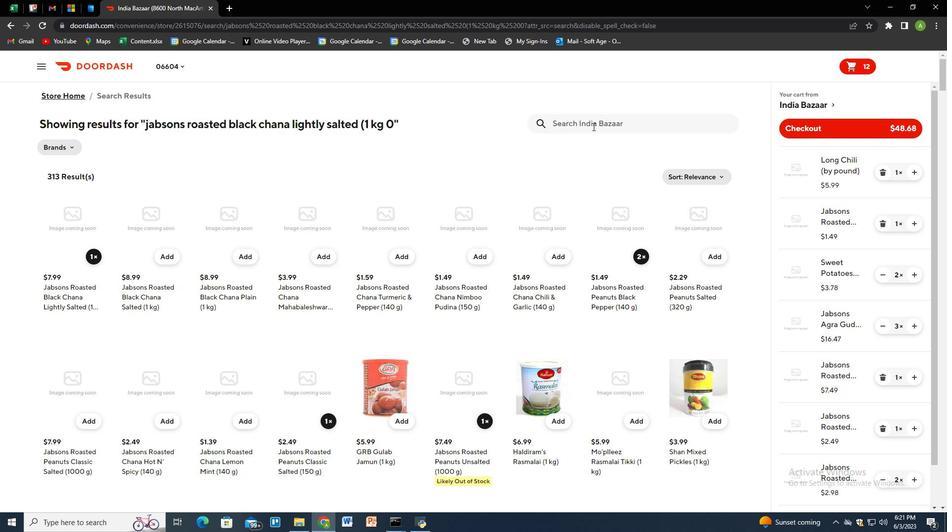 
Action: Key pressed jabsons<Key.space>roasted<Key.space>peanuts<Key.space>classic<Key.space>salted<Key.space><Key.shift>(150<Key.space>g<Key.shift_r>)<Key.enter>
Screenshot: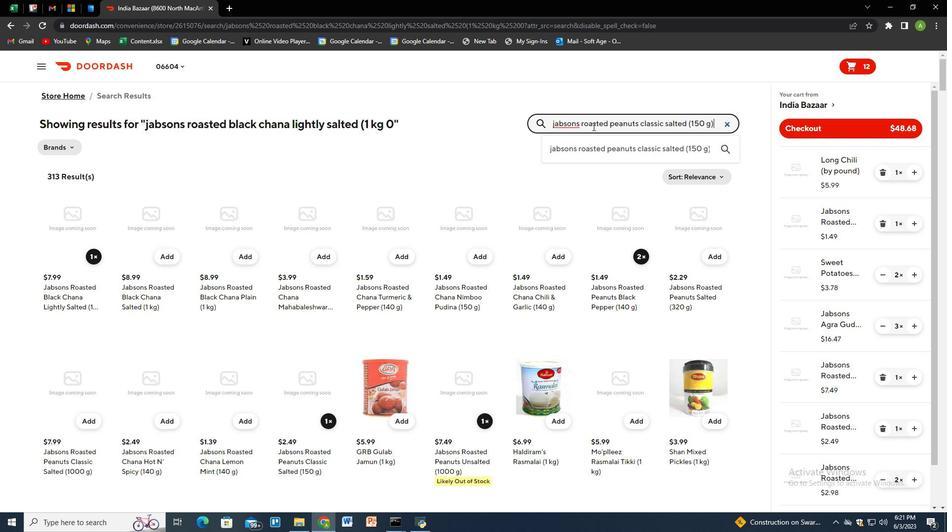
Action: Mouse moved to (90, 252)
Screenshot: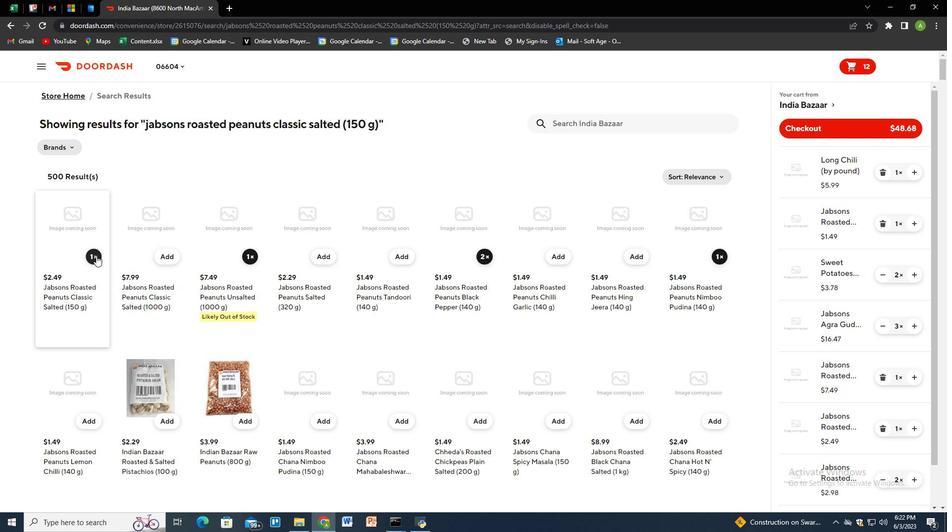 
Action: Mouse pressed left at (90, 252)
Screenshot: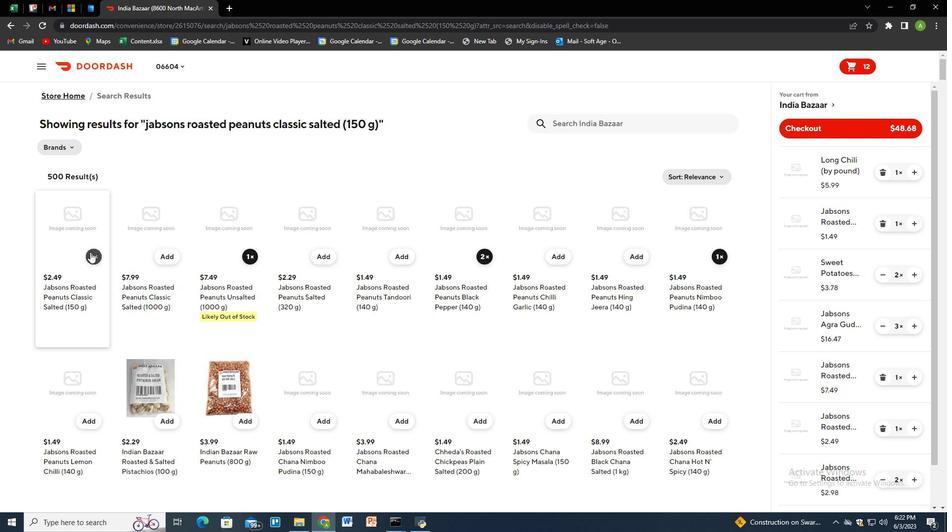 
Action: Mouse moved to (847, 412)
Screenshot: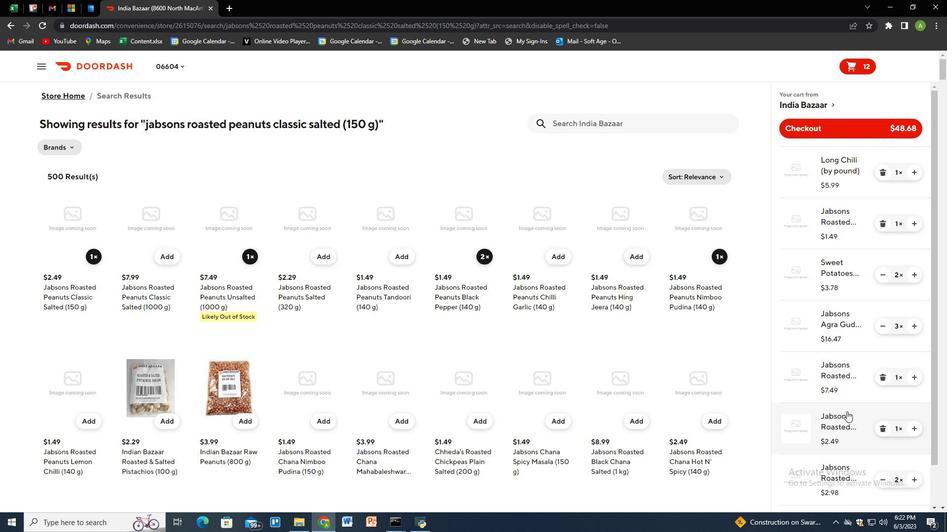 
Action: Mouse scrolled (847, 411) with delta (0, 0)
Screenshot: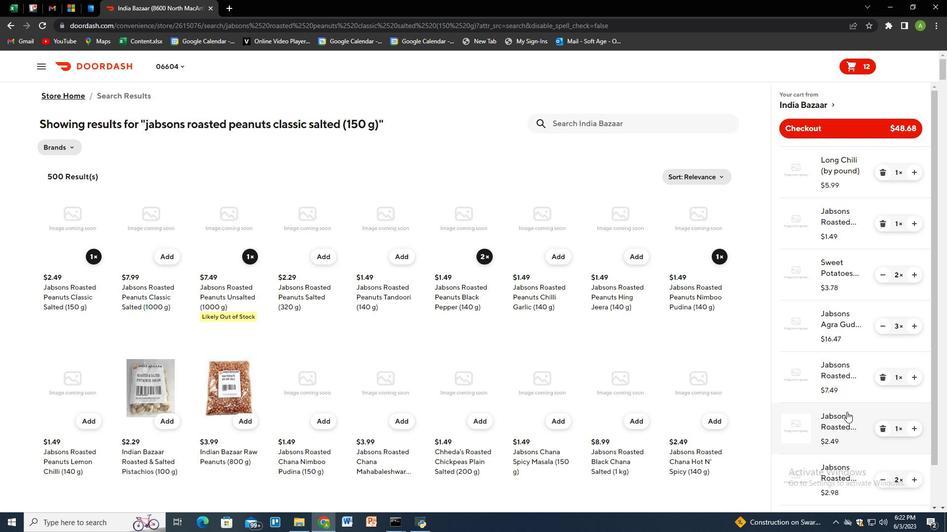
Action: Mouse scrolled (847, 411) with delta (0, 0)
Screenshot: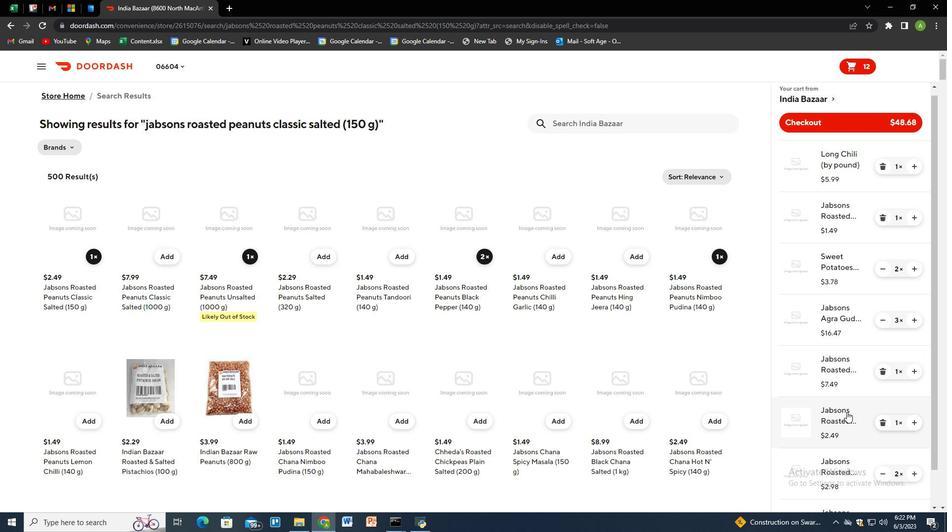 
Action: Mouse scrolled (847, 411) with delta (0, 0)
Screenshot: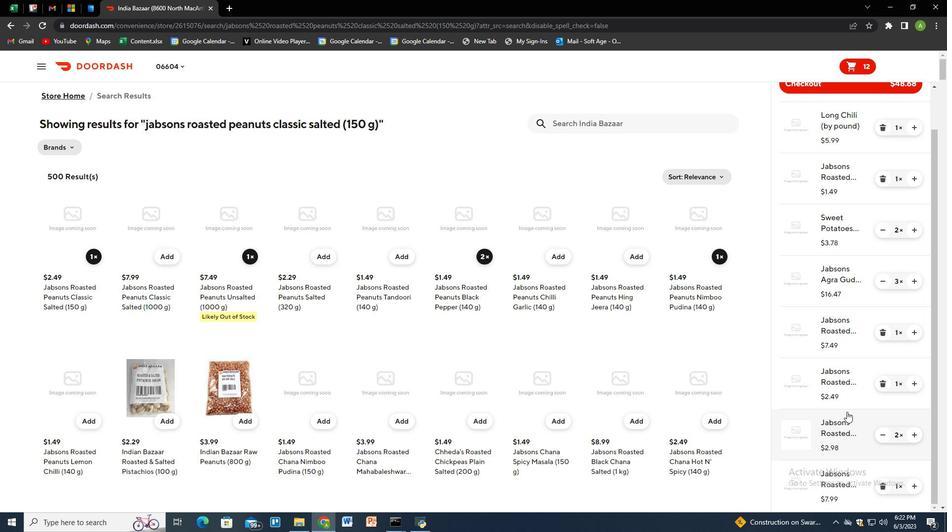 
Action: Mouse moved to (836, 384)
Screenshot: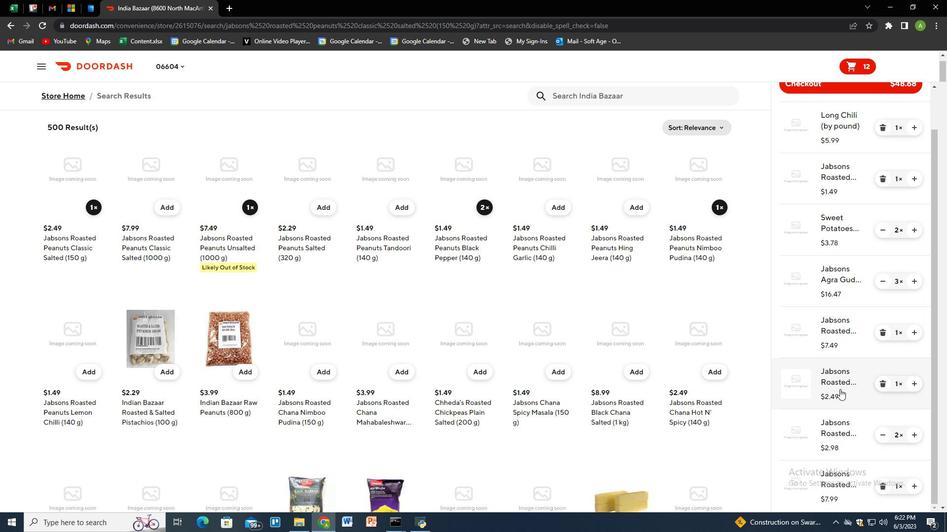 
Action: Mouse scrolled (836, 385) with delta (0, 0)
Screenshot: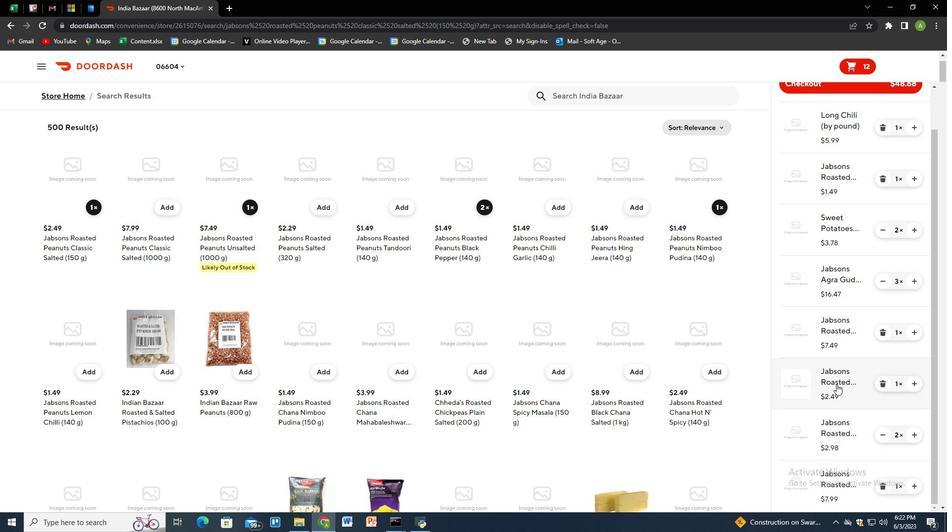
Action: Mouse scrolled (836, 385) with delta (0, 0)
Screenshot: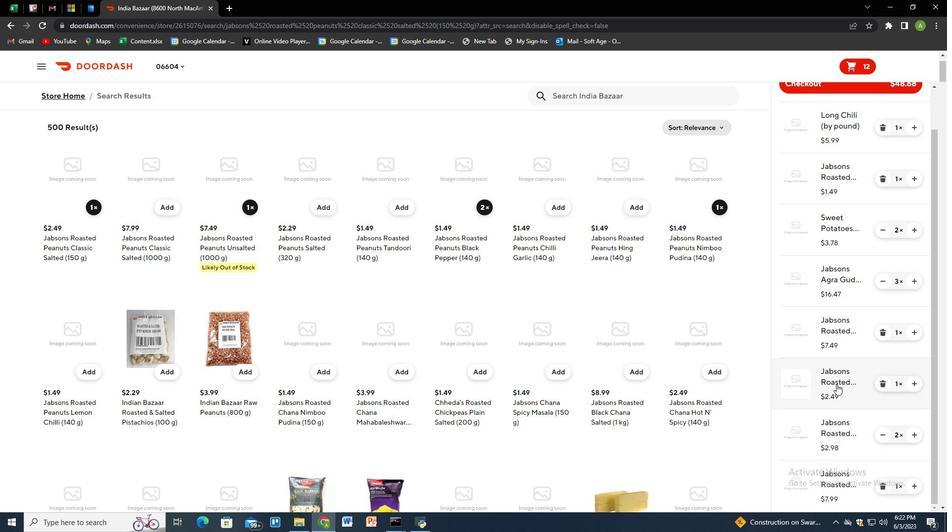 
Action: Mouse scrolled (836, 385) with delta (0, 0)
Screenshot: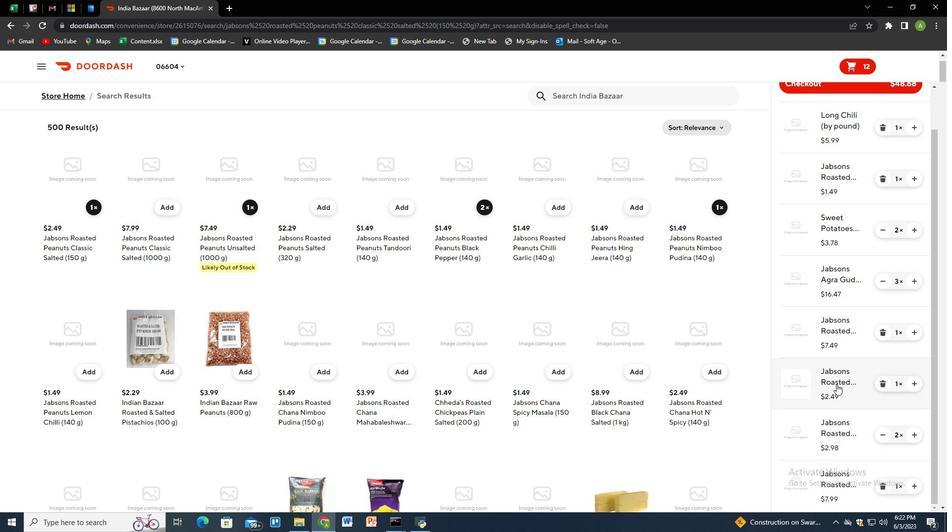
Action: Mouse moved to (805, 125)
Screenshot: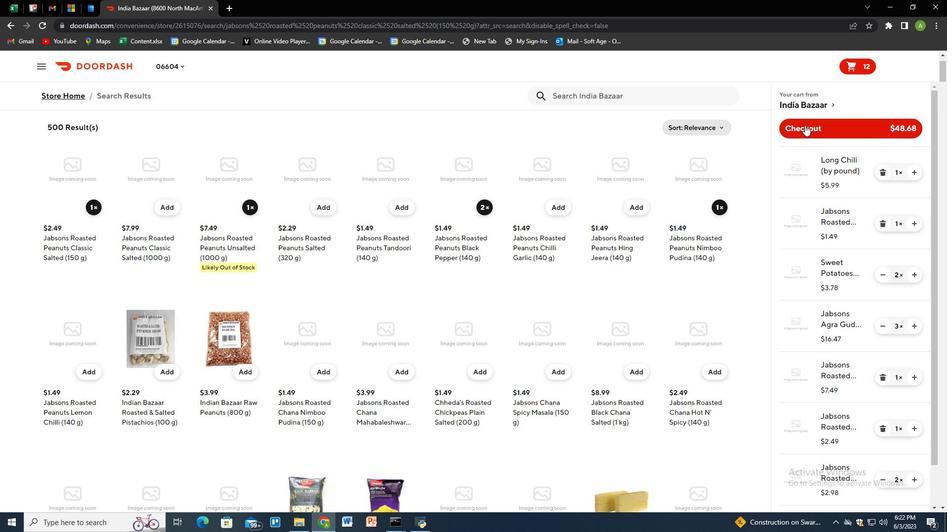 
Action: Mouse pressed left at (805, 125)
Screenshot: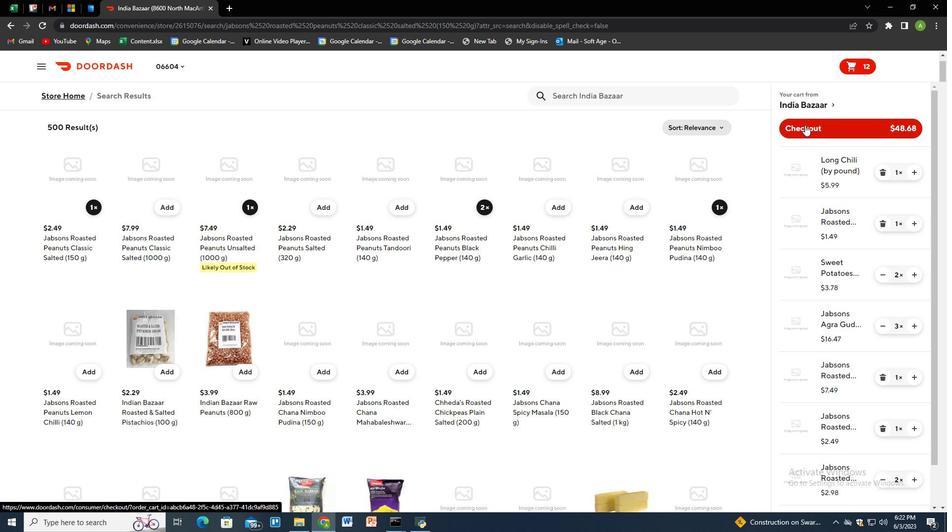 
